 Task: . Set up a 60-minute alignment meeting for annual planning.
Action: Mouse moved to (101, 174)
Screenshot: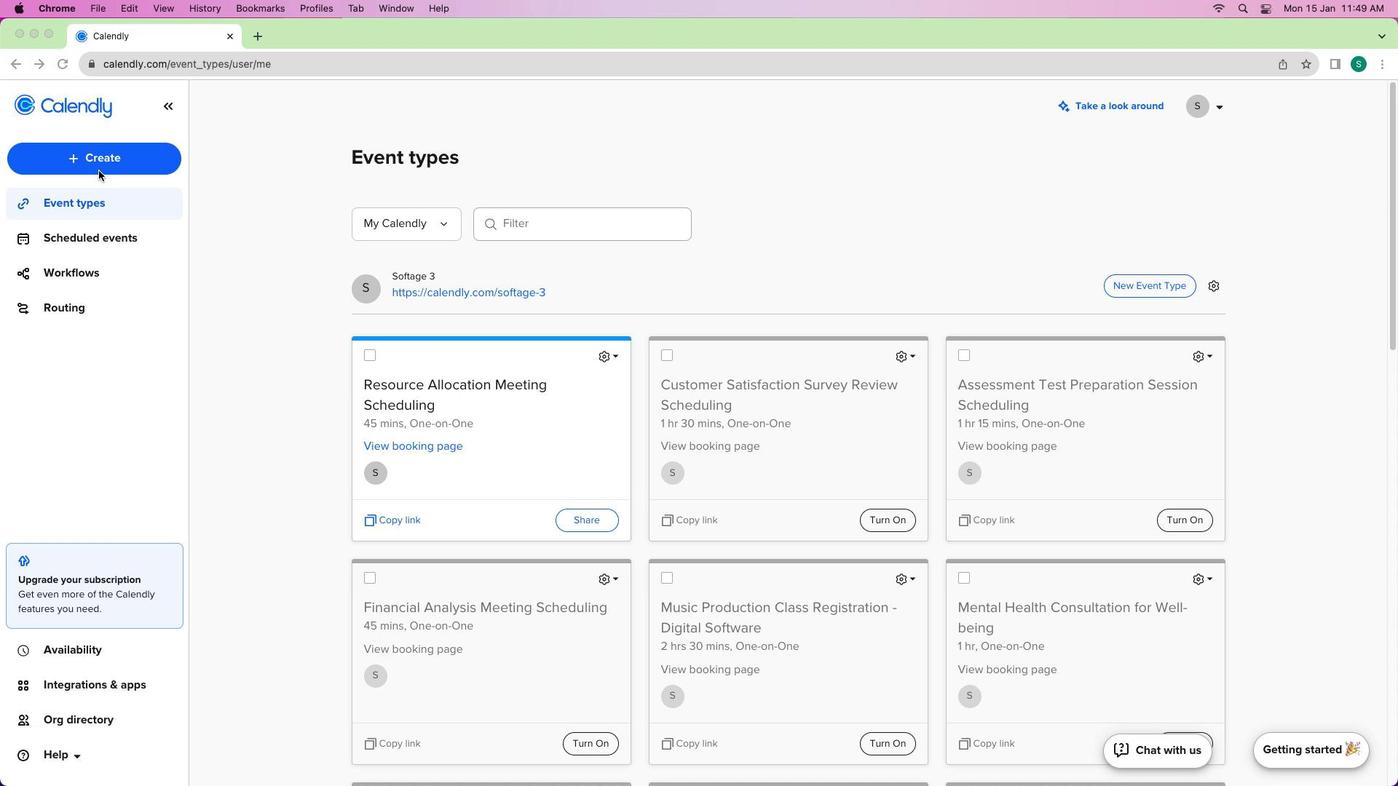 
Action: Mouse pressed left at (101, 174)
Screenshot: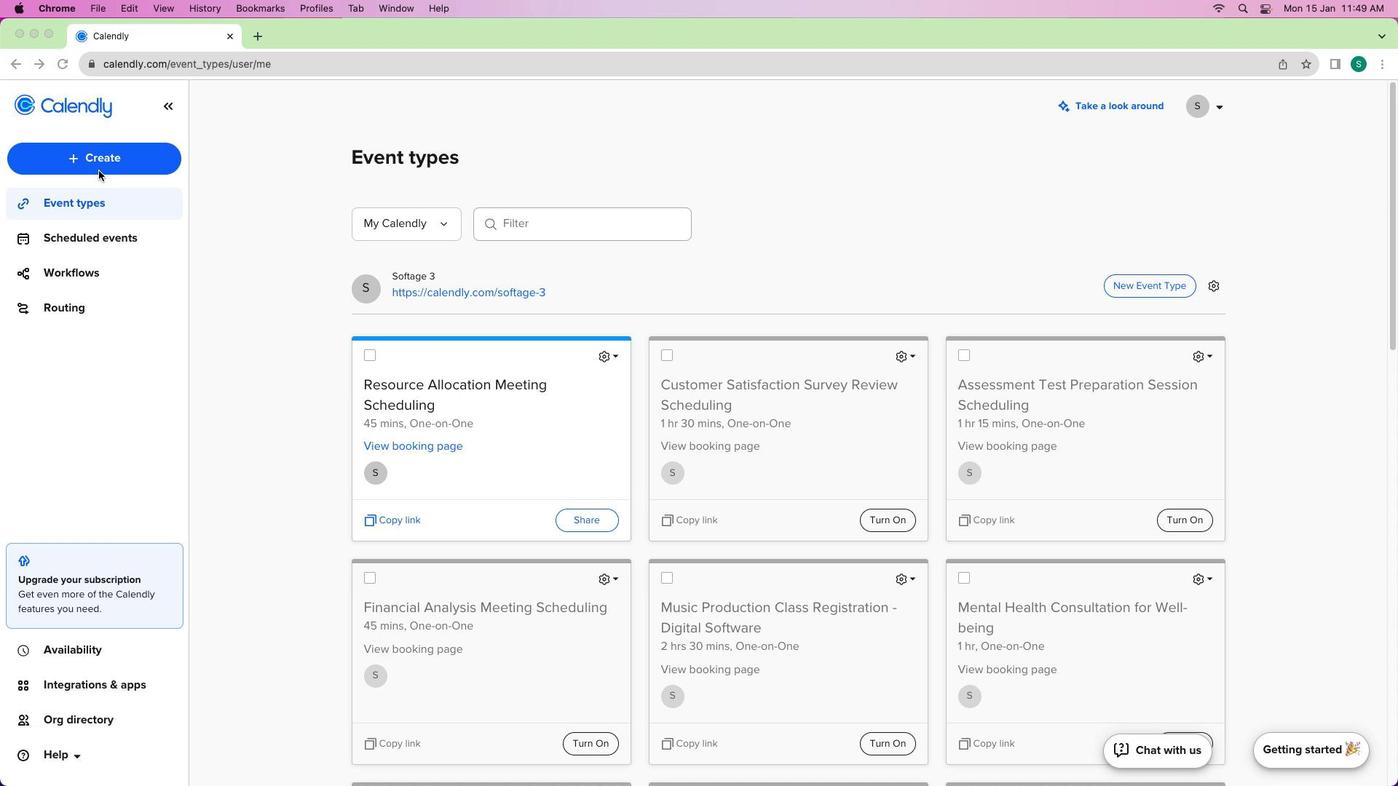 
Action: Mouse moved to (95, 171)
Screenshot: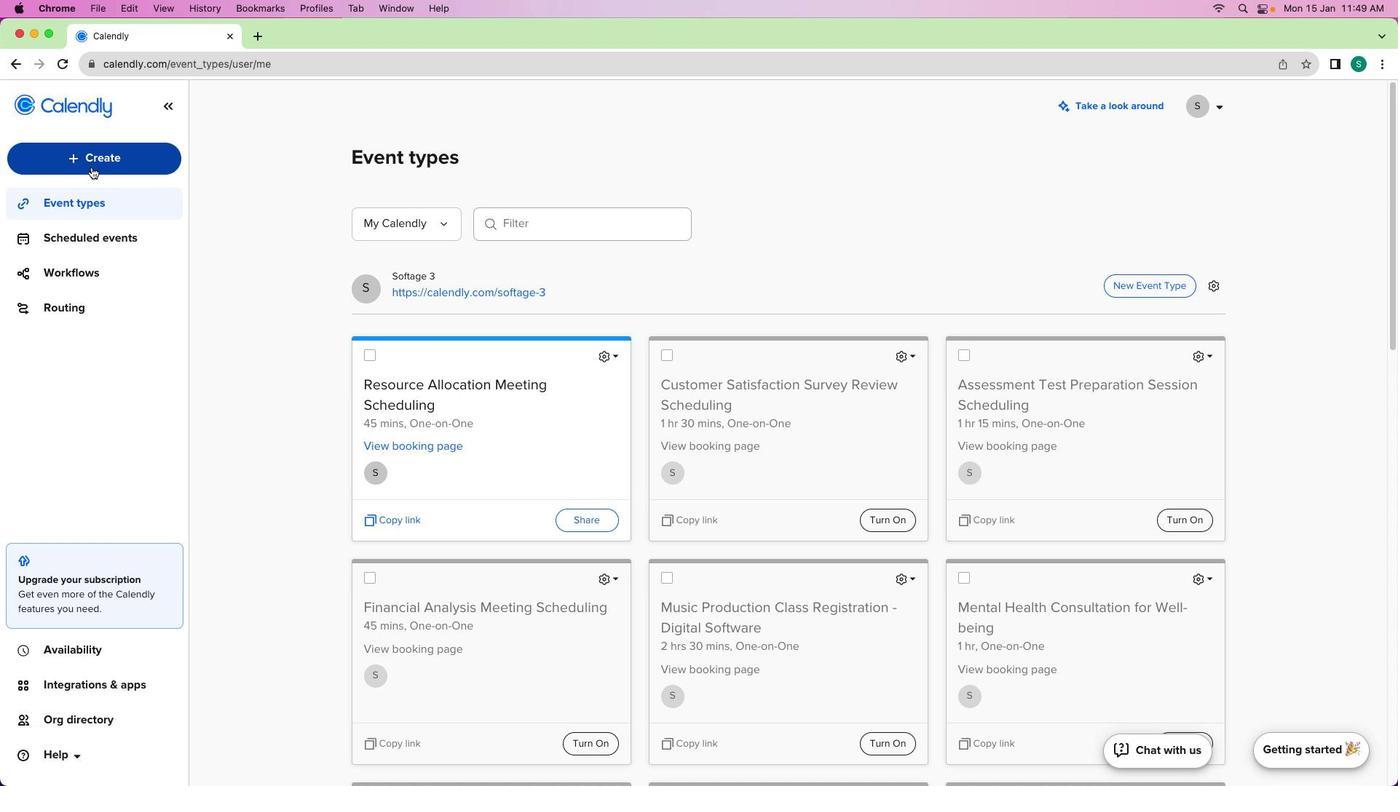 
Action: Mouse pressed left at (95, 171)
Screenshot: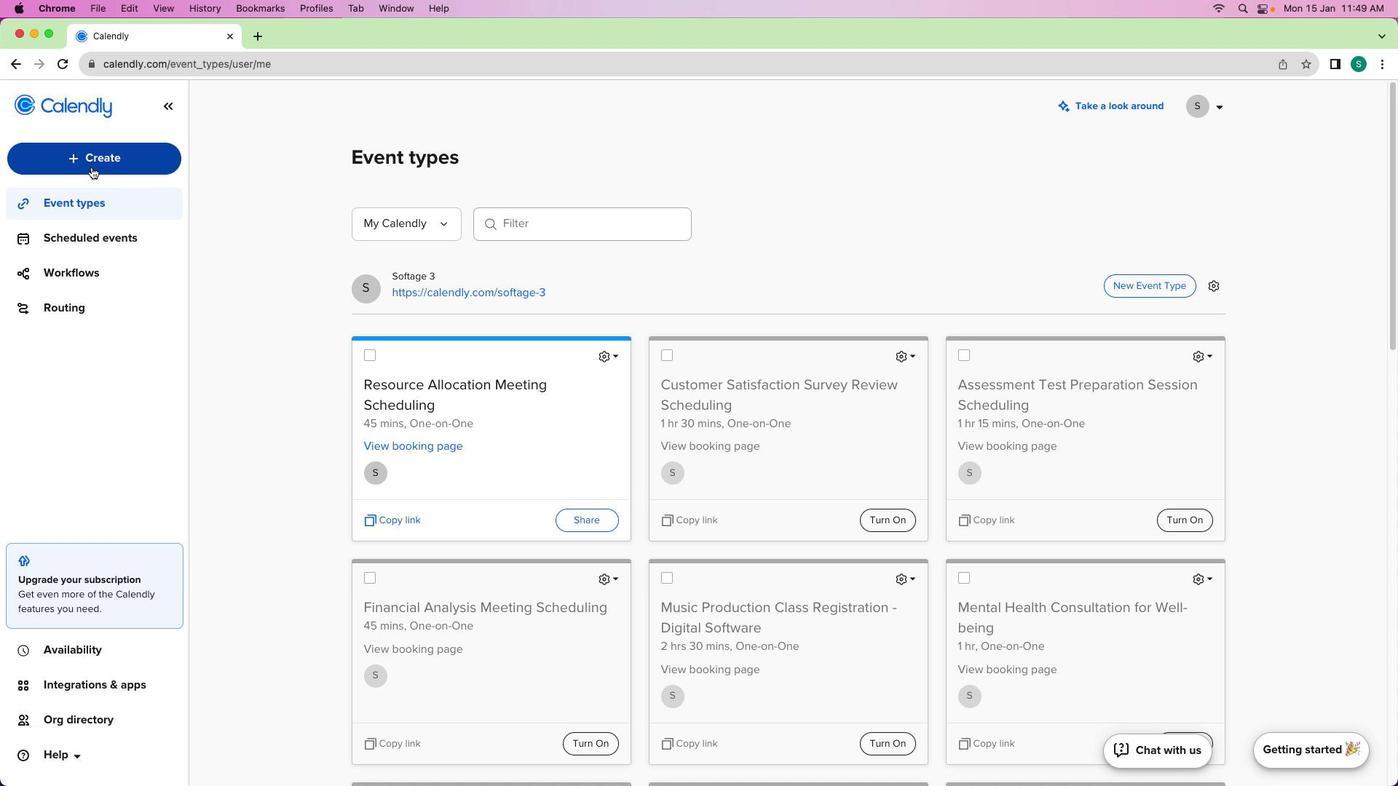 
Action: Mouse moved to (96, 196)
Screenshot: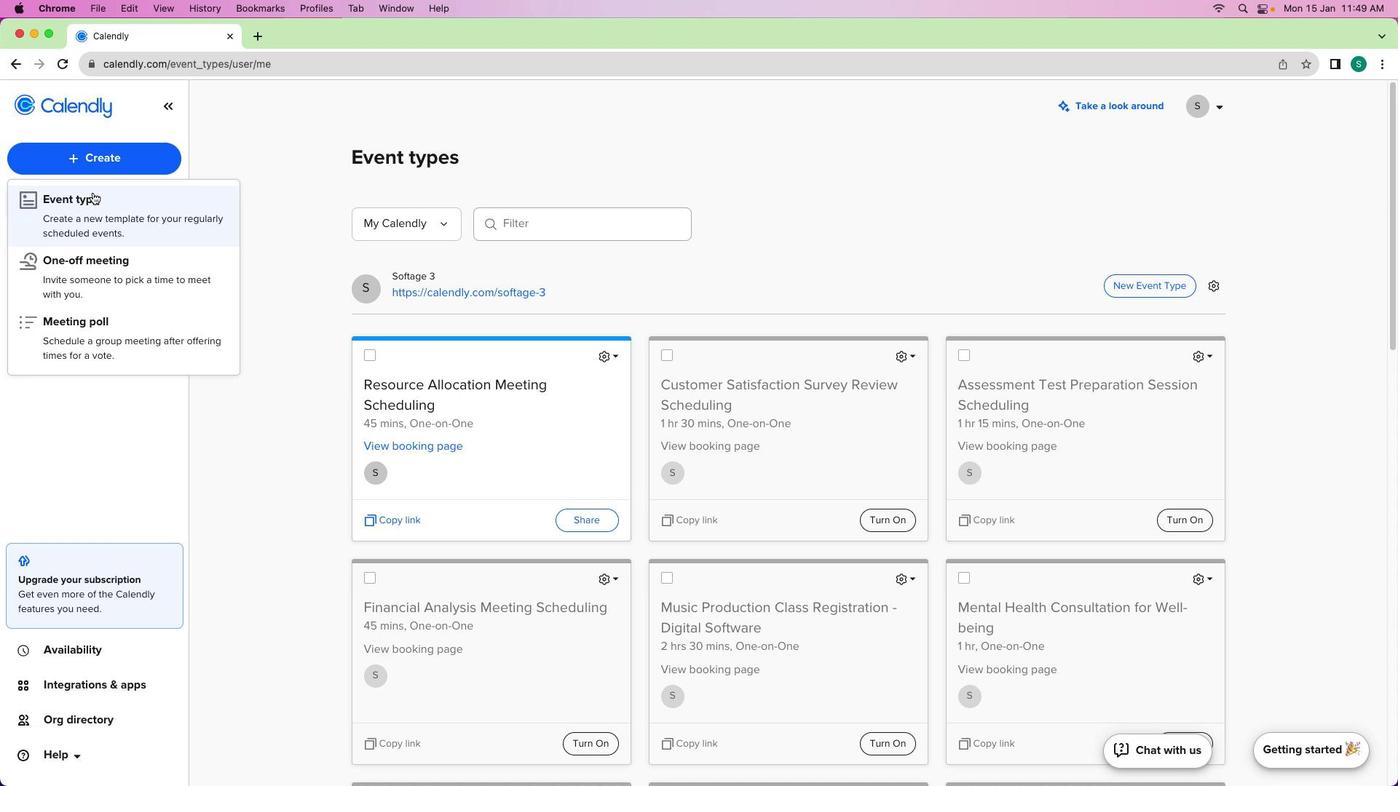 
Action: Mouse pressed left at (96, 196)
Screenshot: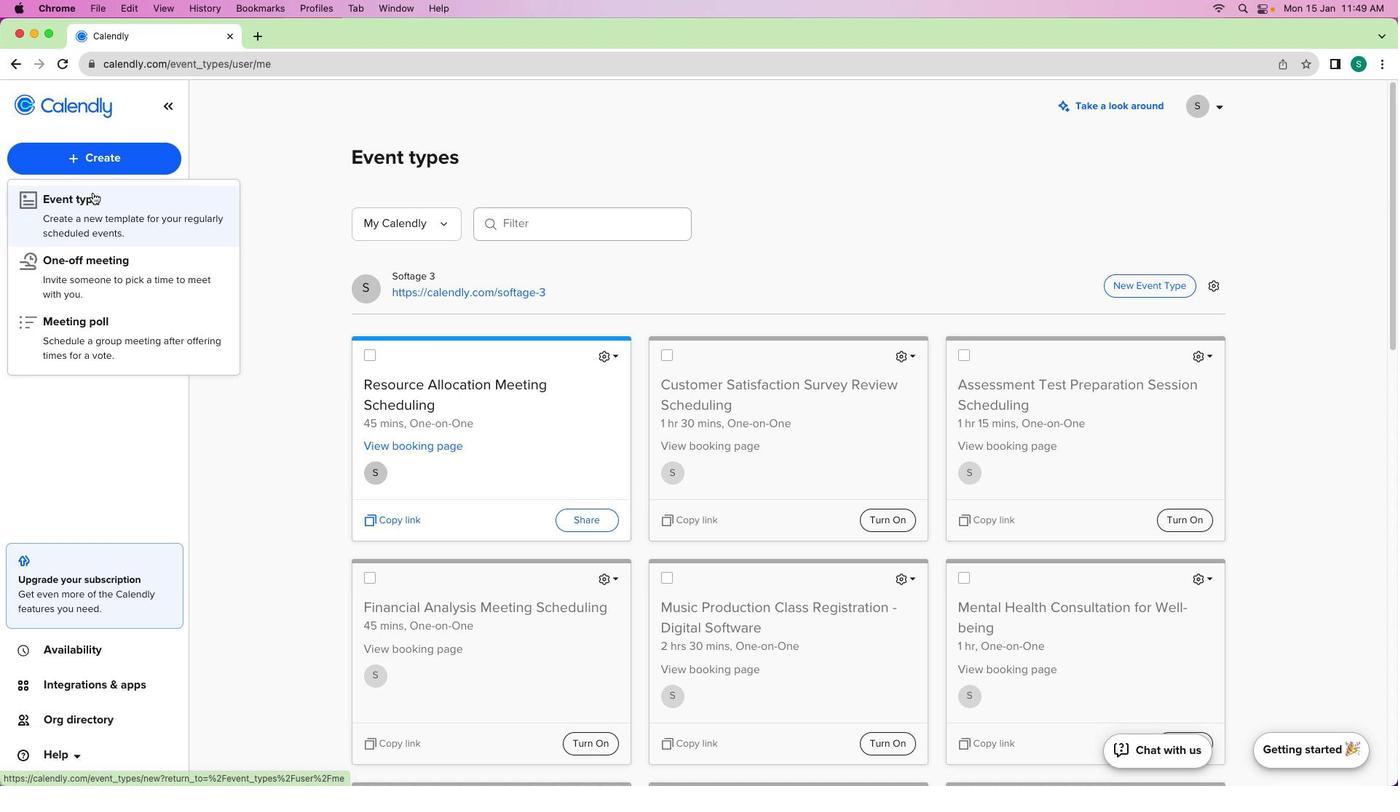 
Action: Mouse moved to (473, 299)
Screenshot: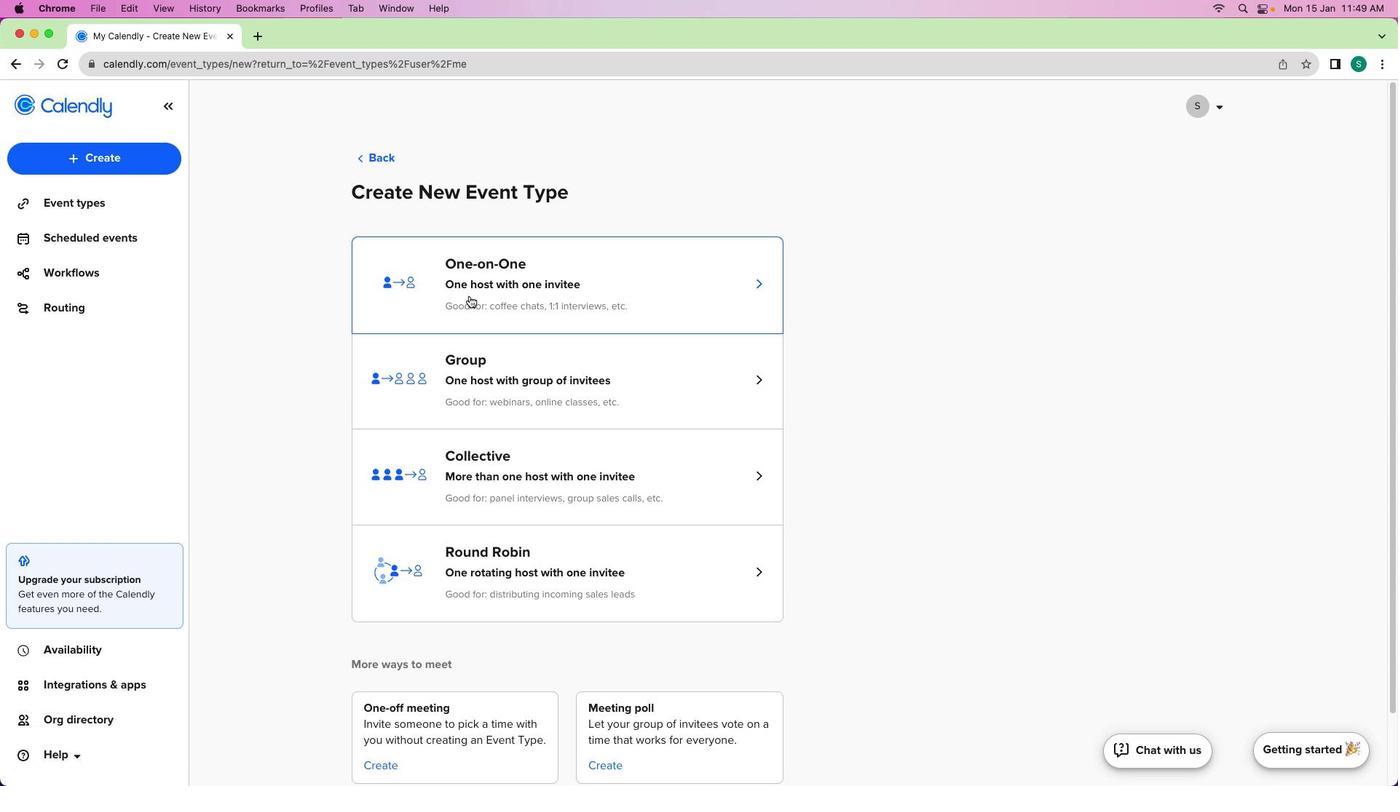 
Action: Mouse pressed left at (473, 299)
Screenshot: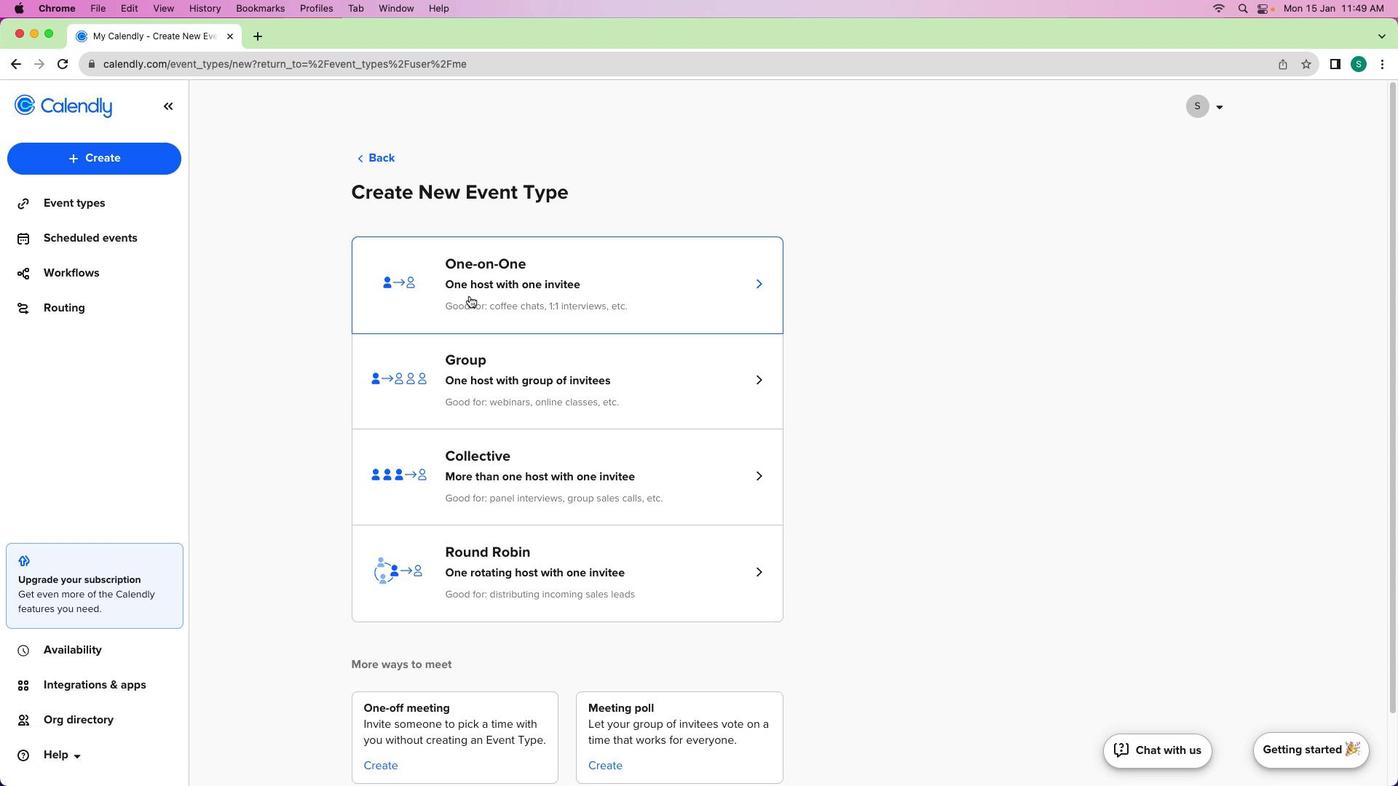 
Action: Mouse moved to (161, 228)
Screenshot: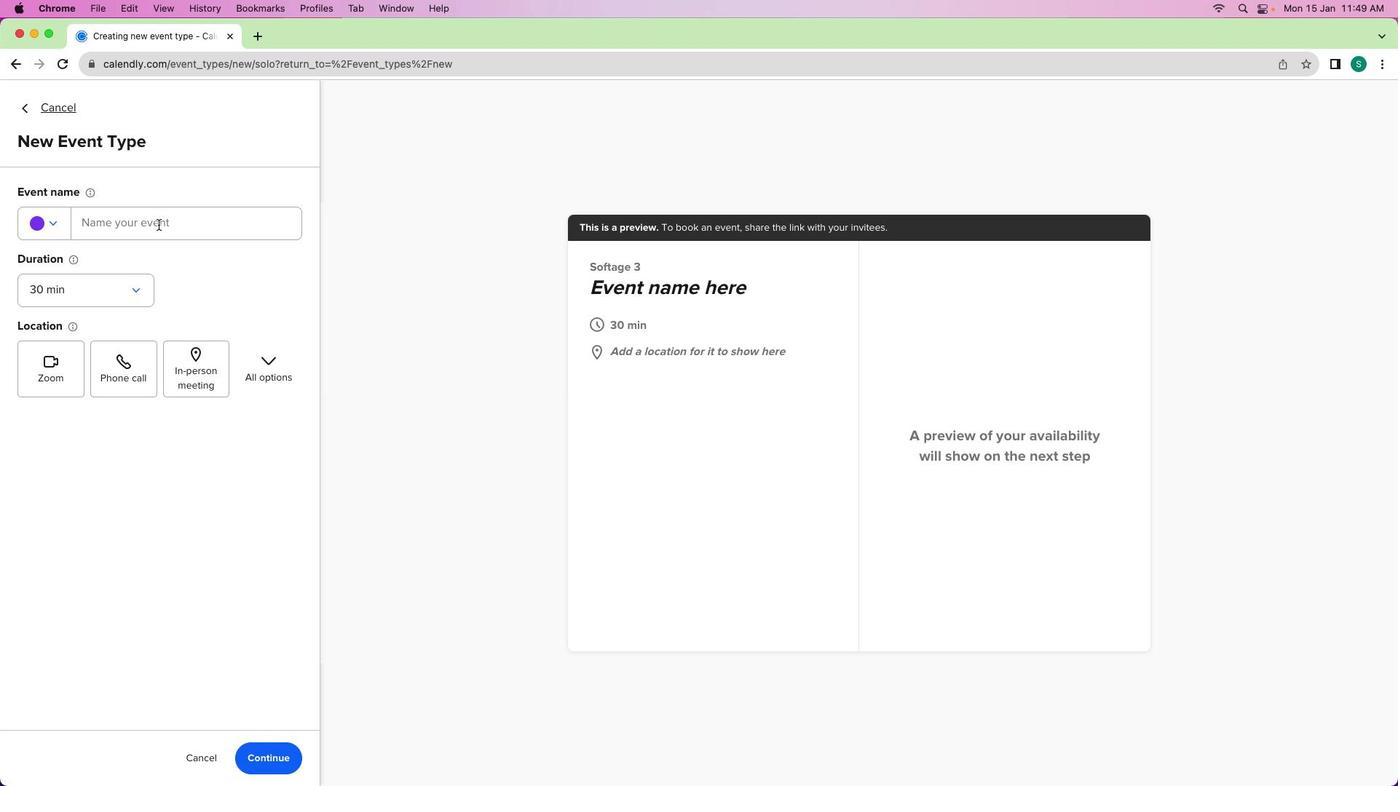 
Action: Mouse pressed left at (161, 228)
Screenshot: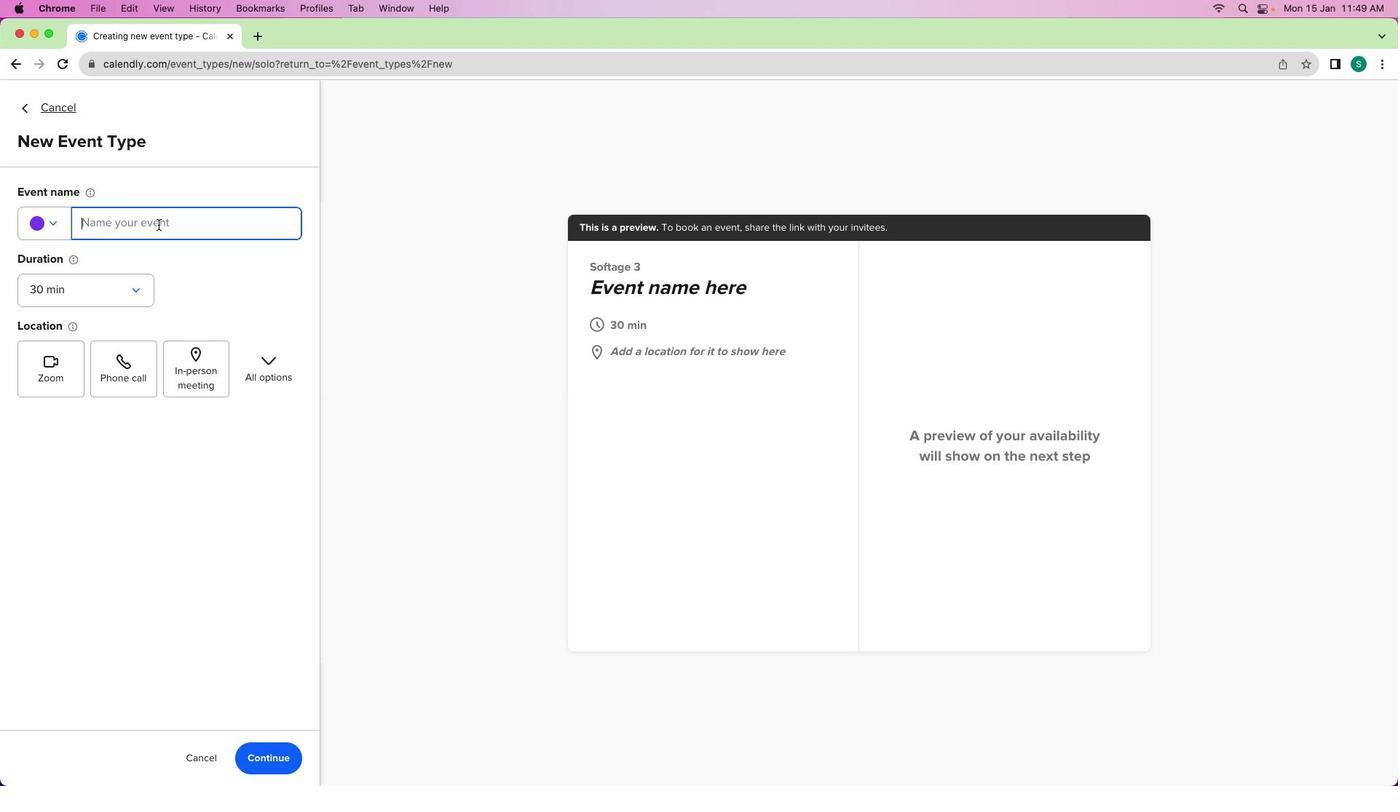 
Action: Mouse moved to (161, 228)
Screenshot: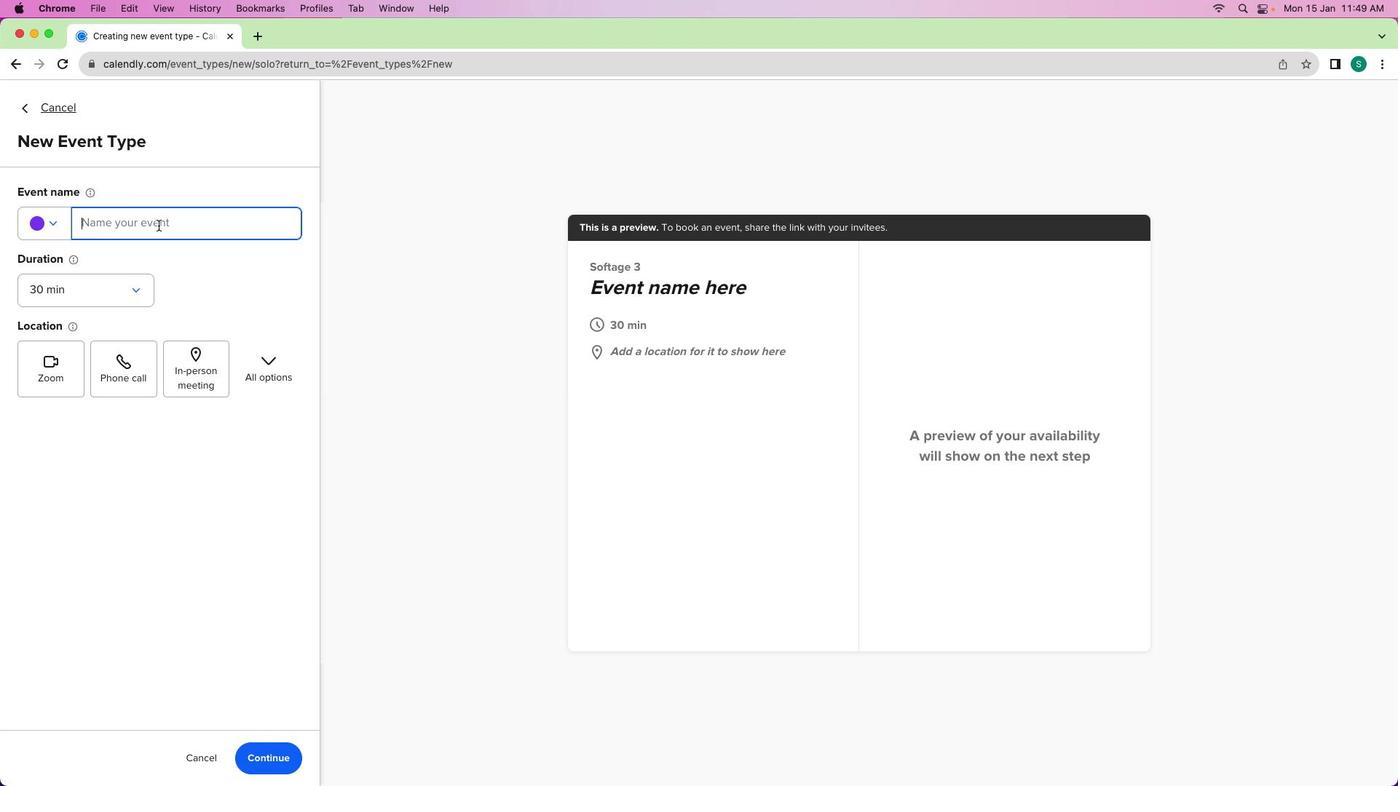 
Action: Key pressed Key.shift'A''n''n''u''a''l'Key.spaceKey.shift'P''l''a''n''n''i''n''g'Key.space'a'Key.backspaceKey.shift'A''l''i''h'Key.backspace'g''n''i''n''g'Key.spaceKey.shift'M''e''e''t''i''n''g'Key.space
Screenshot: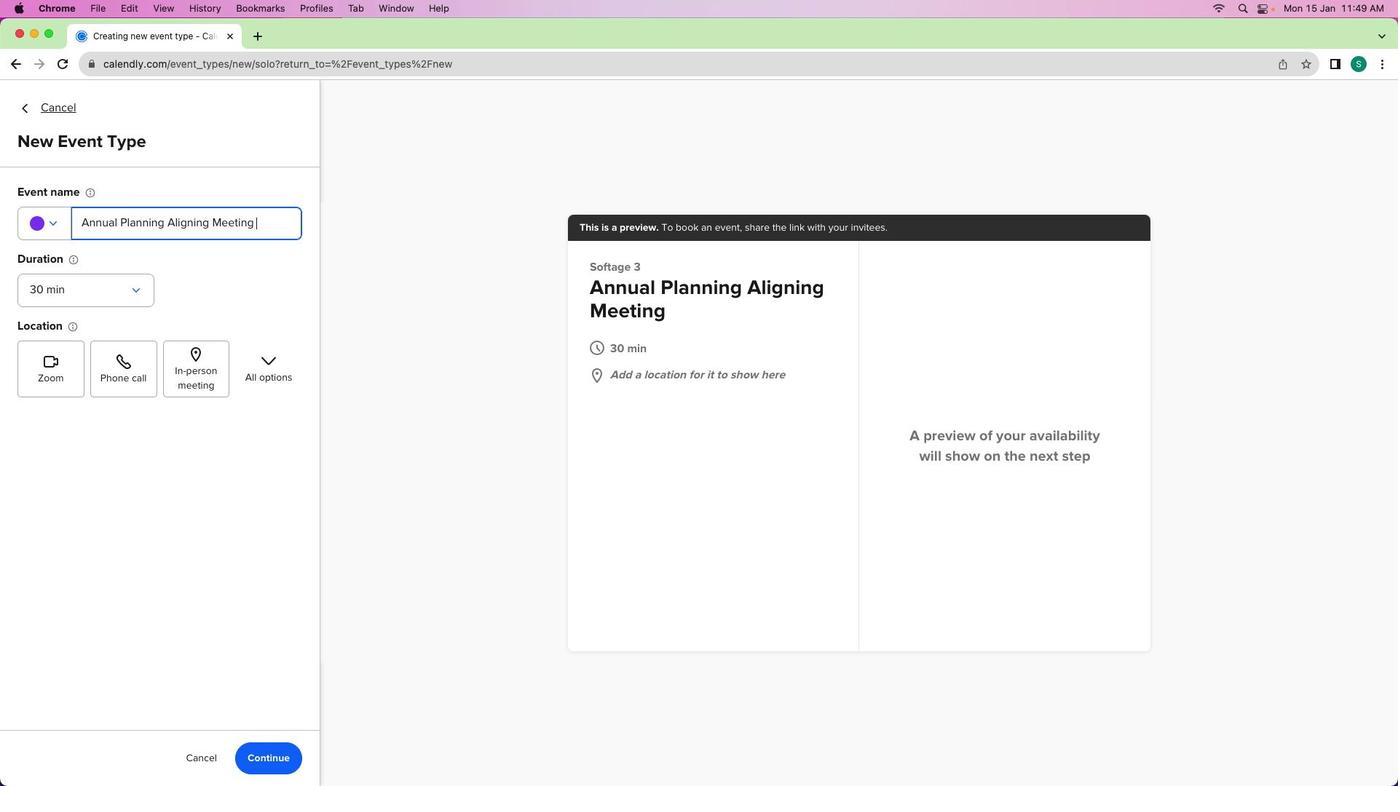 
Action: Mouse moved to (117, 285)
Screenshot: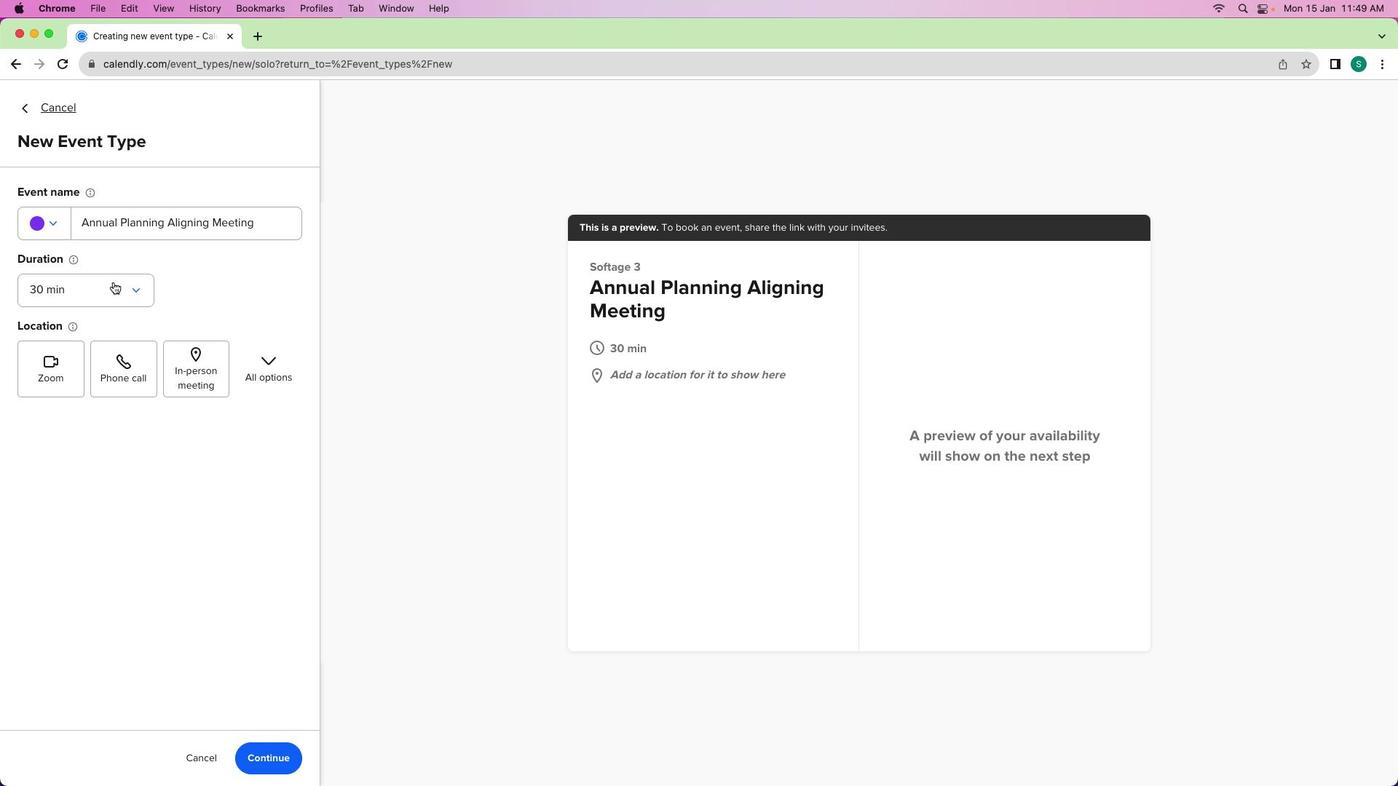 
Action: Mouse pressed left at (117, 285)
Screenshot: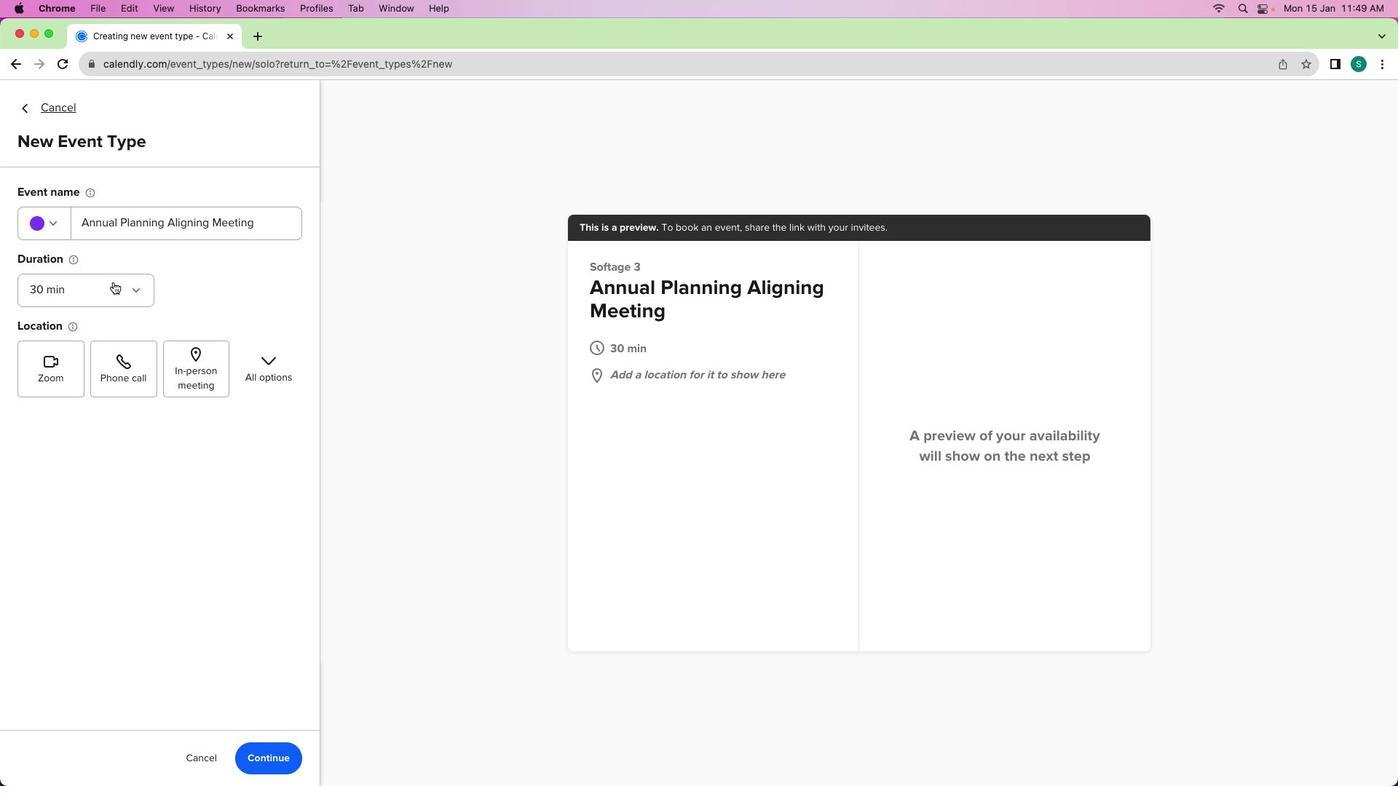 
Action: Mouse moved to (60, 407)
Screenshot: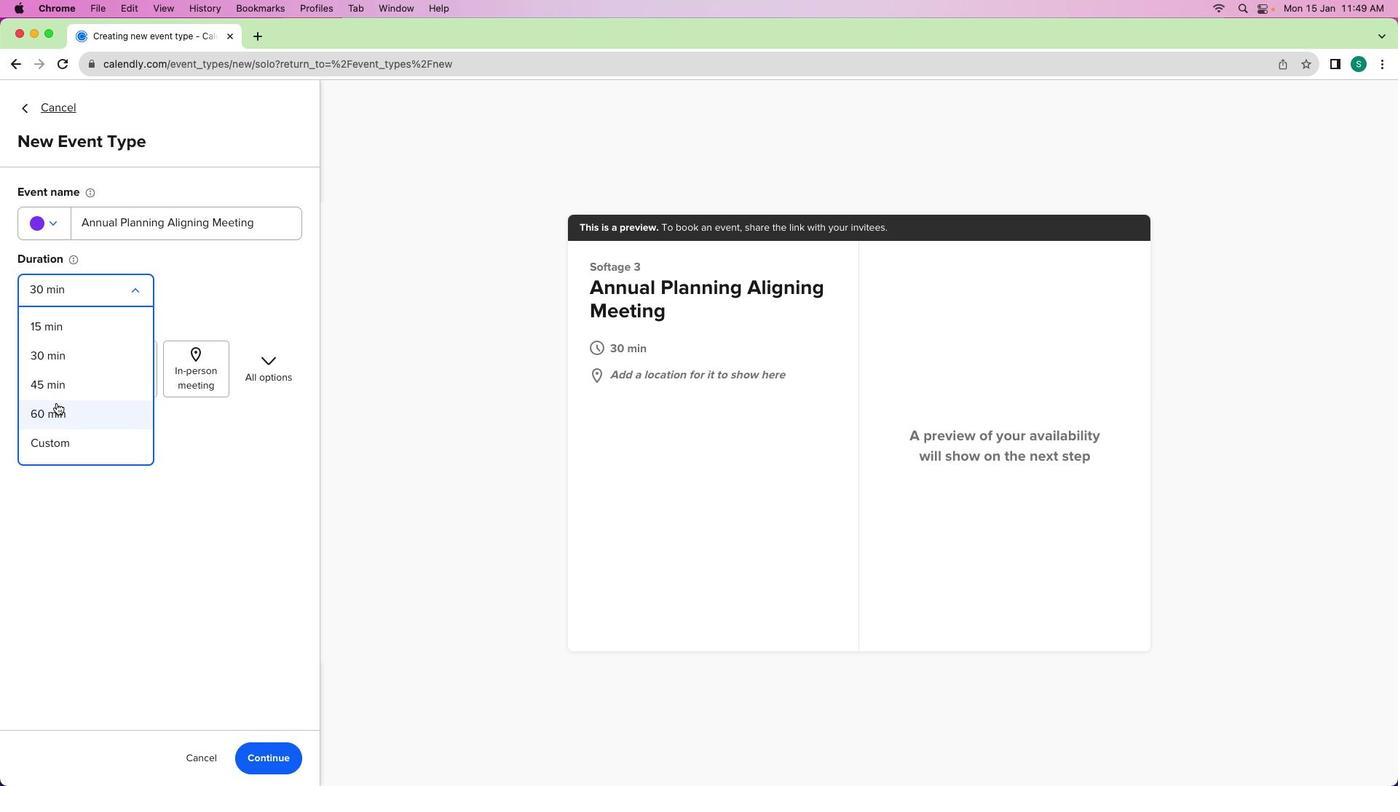 
Action: Mouse pressed left at (60, 407)
Screenshot: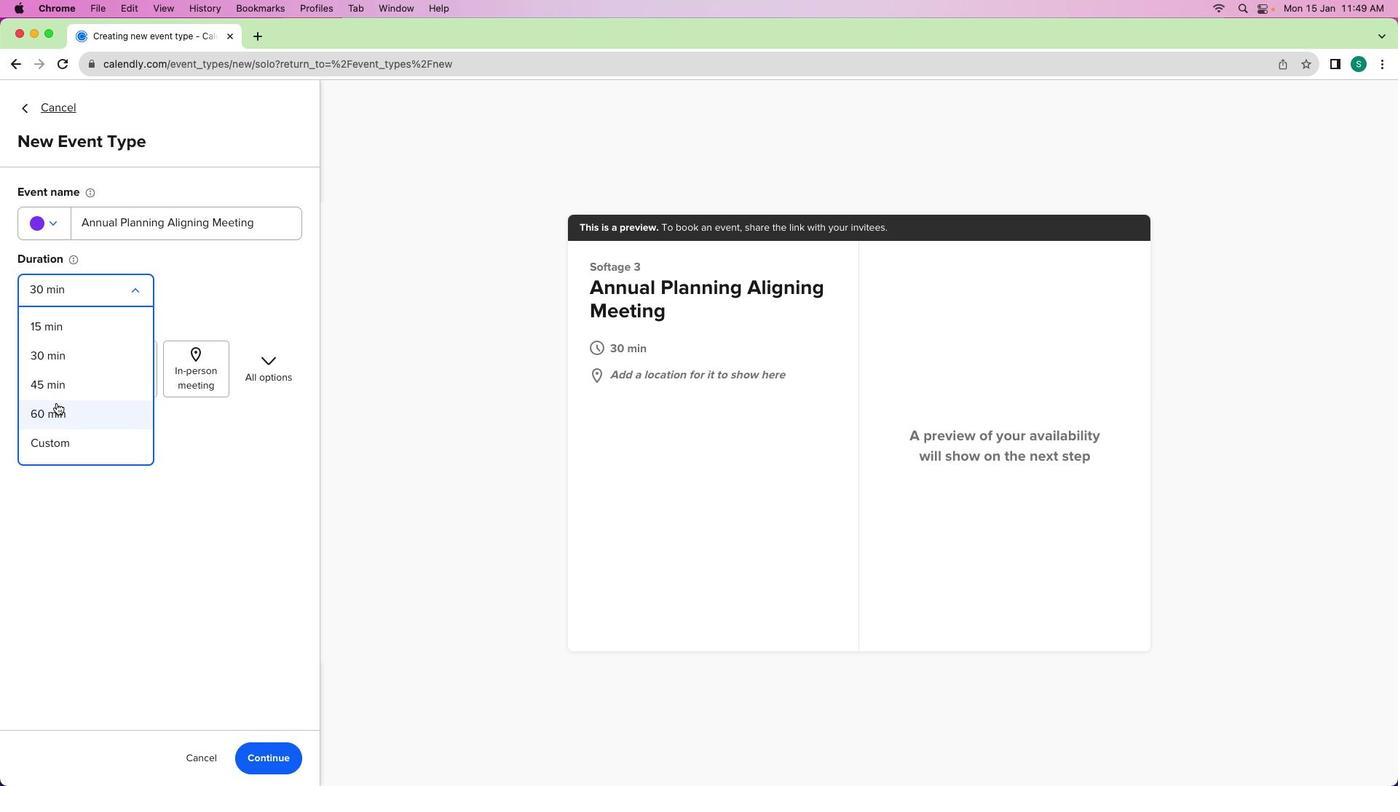 
Action: Mouse moved to (53, 235)
Screenshot: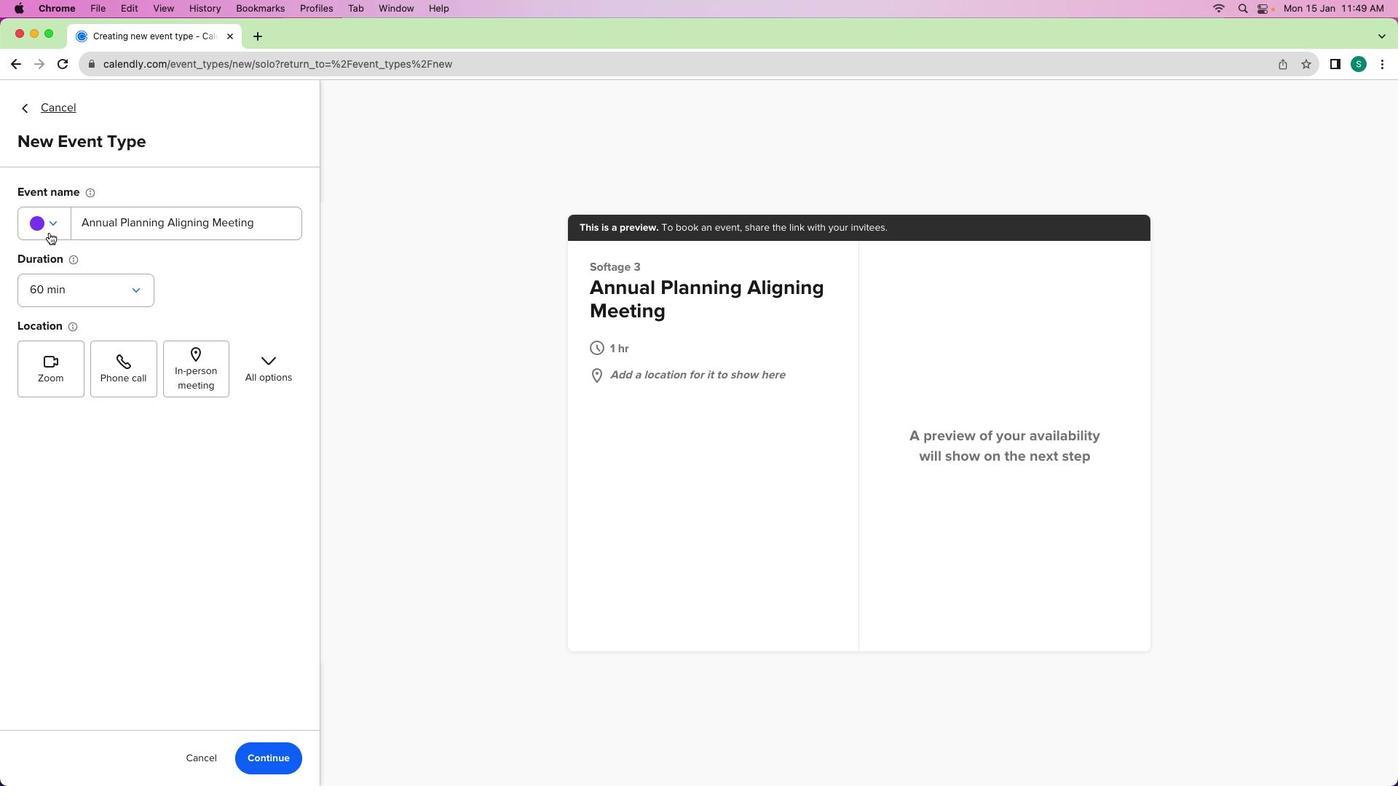 
Action: Mouse pressed left at (53, 235)
Screenshot: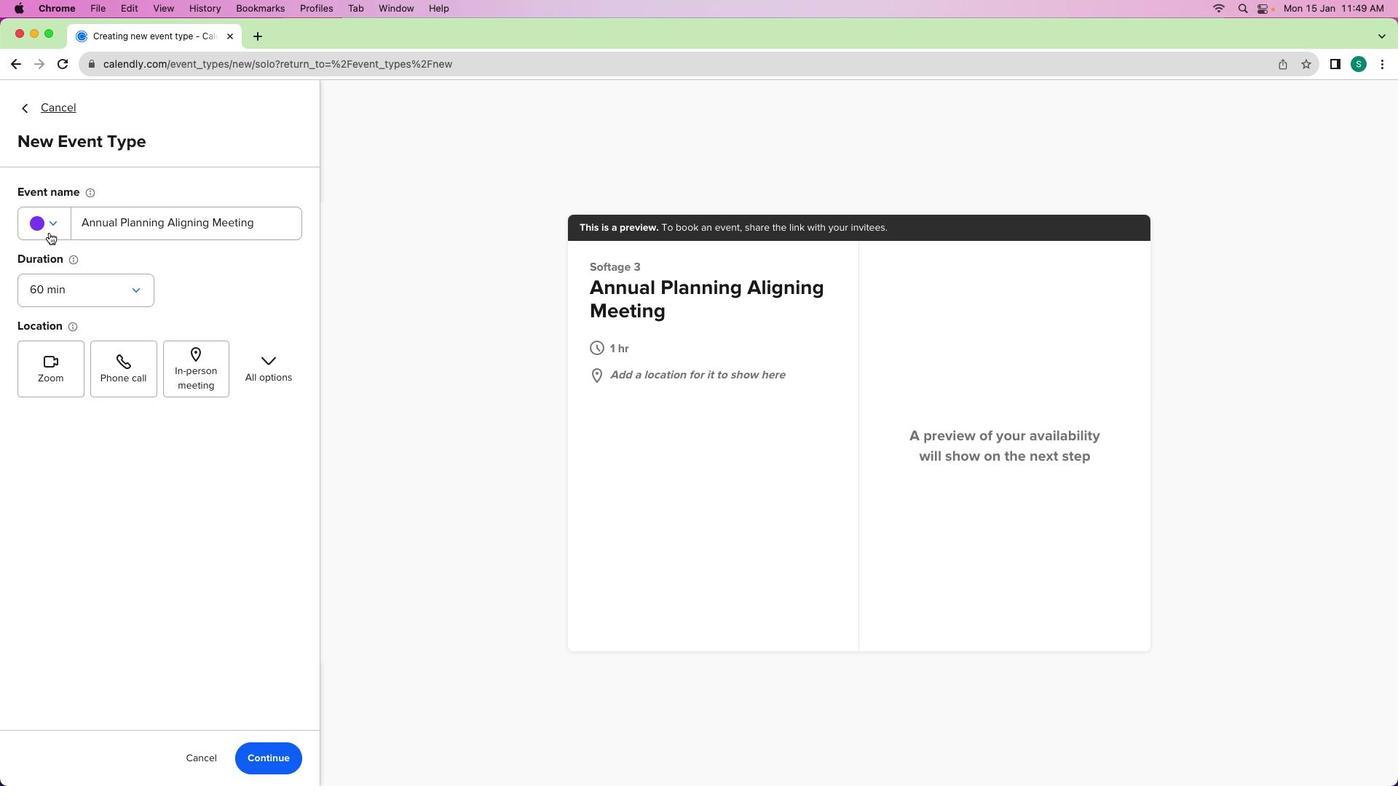 
Action: Mouse moved to (141, 299)
Screenshot: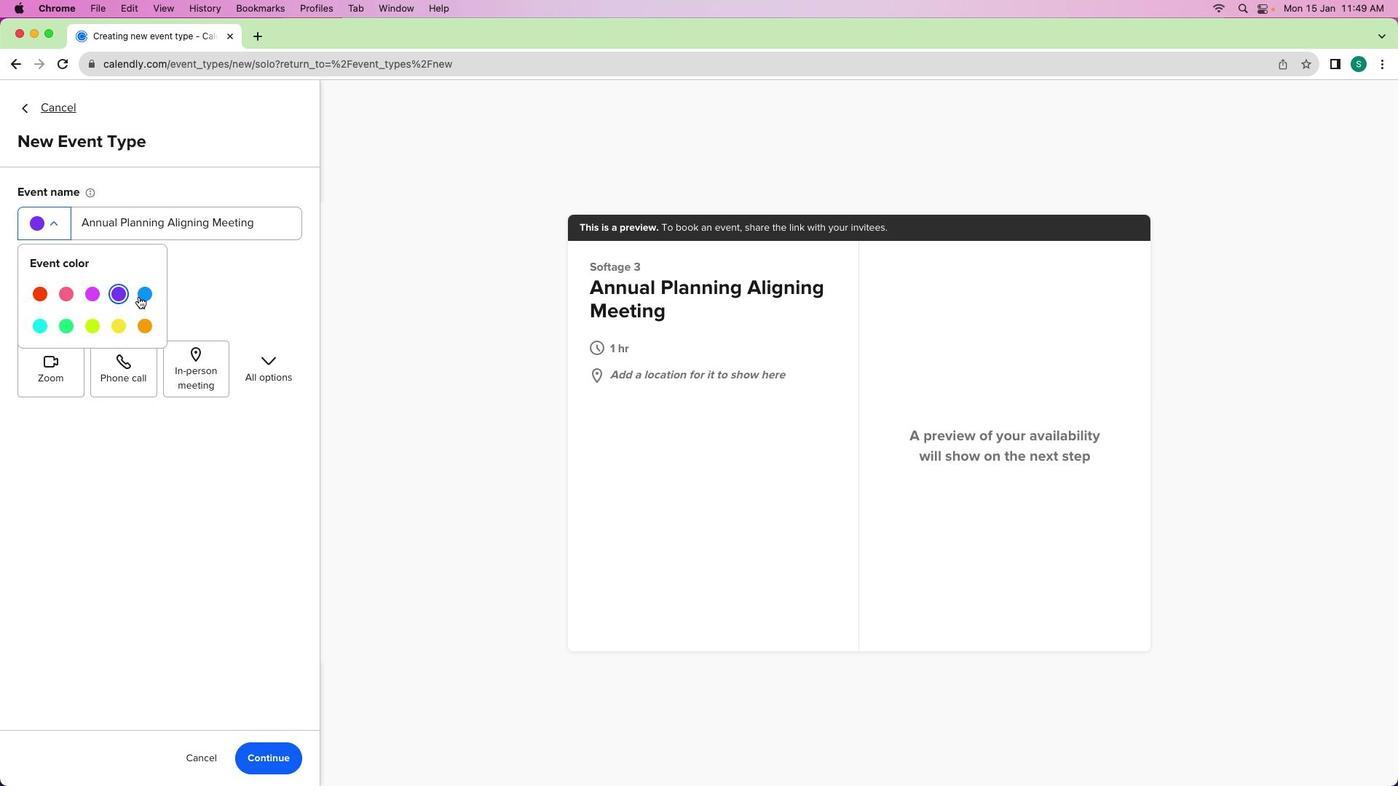 
Action: Mouse pressed left at (141, 299)
Screenshot: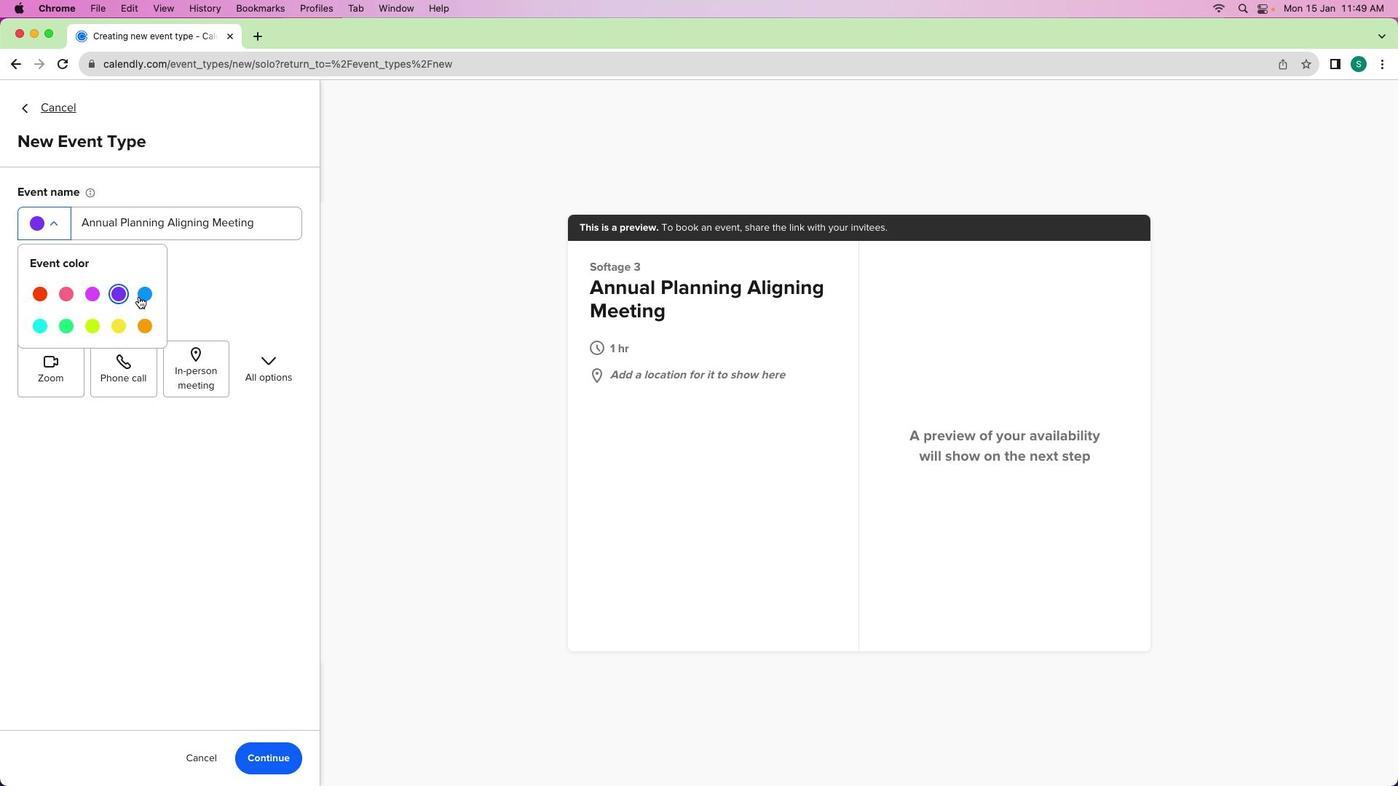 
Action: Mouse moved to (74, 370)
Screenshot: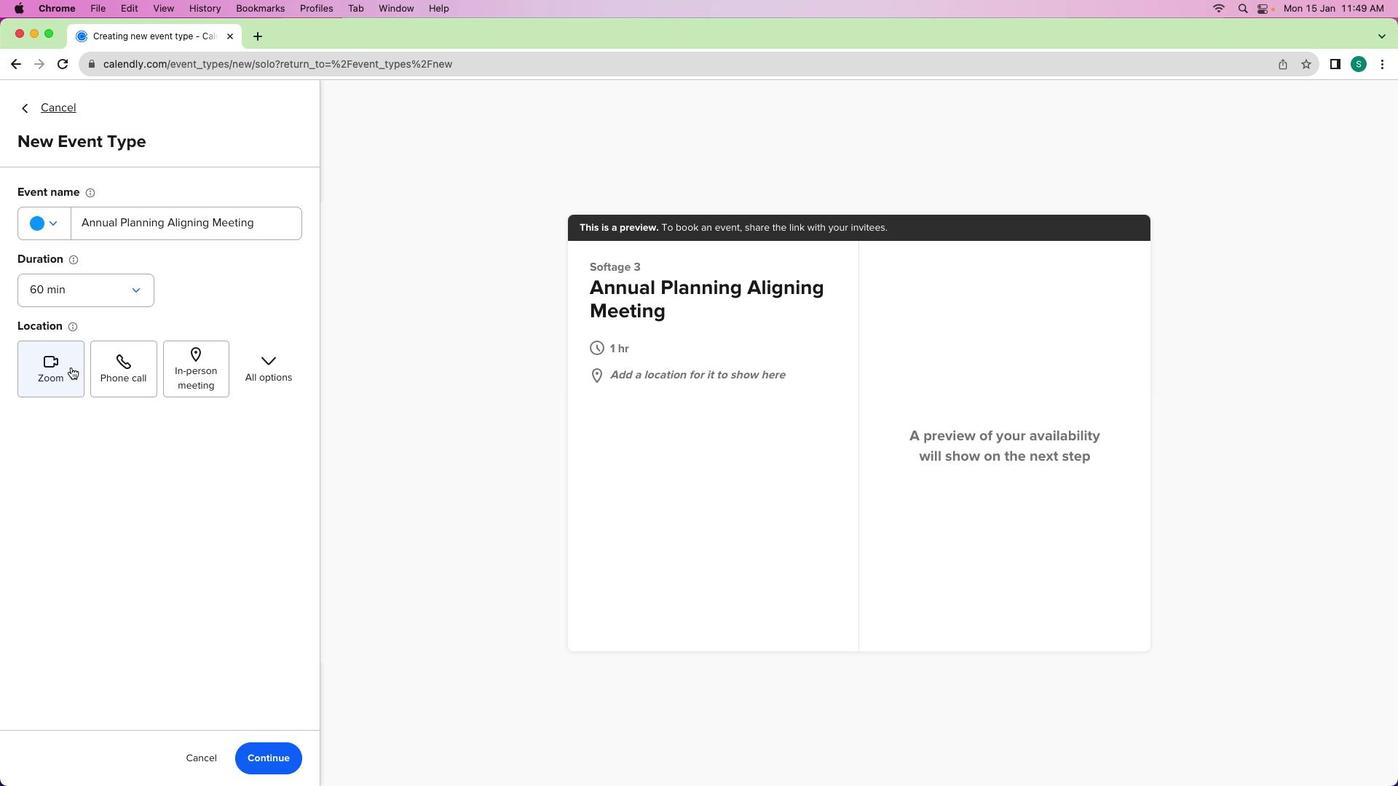 
Action: Mouse pressed left at (74, 370)
Screenshot: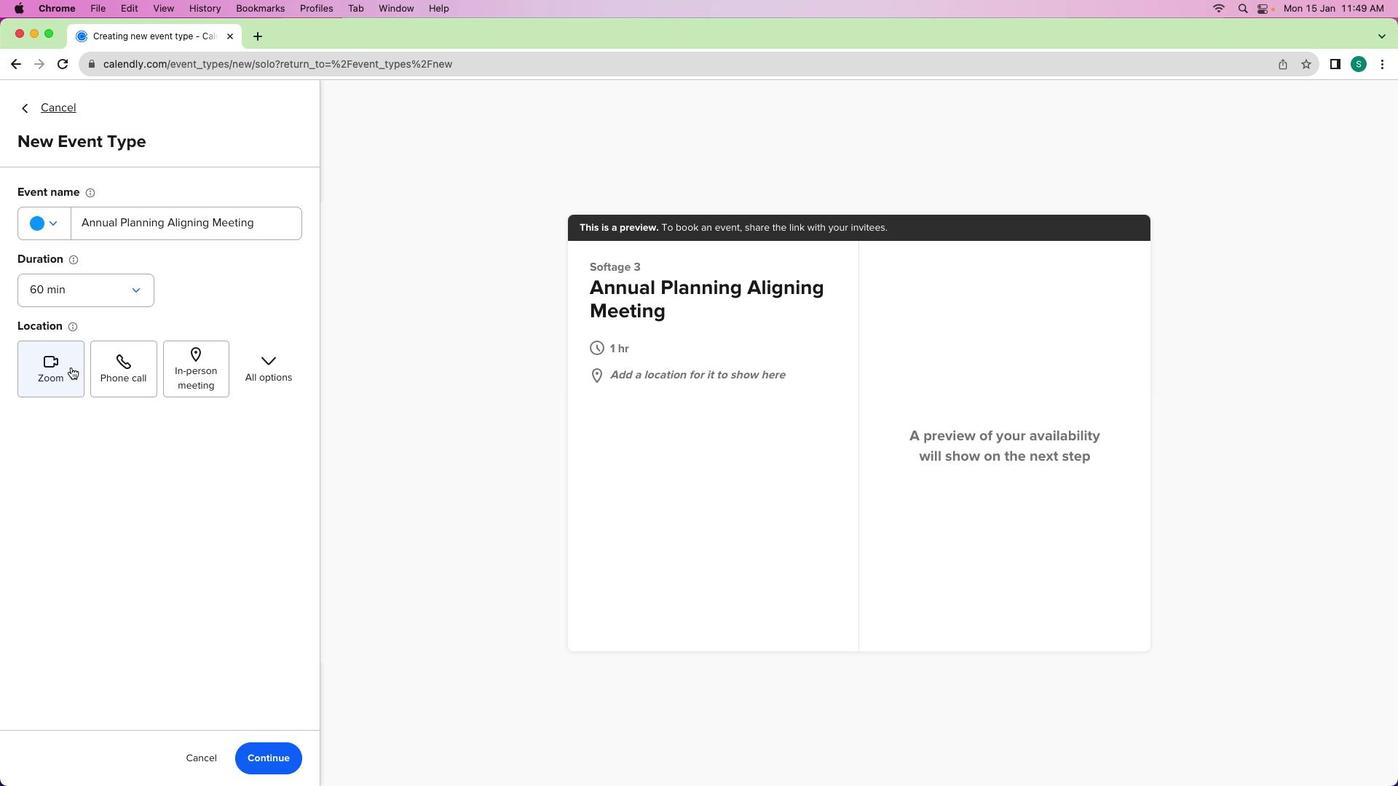 
Action: Mouse moved to (273, 752)
Screenshot: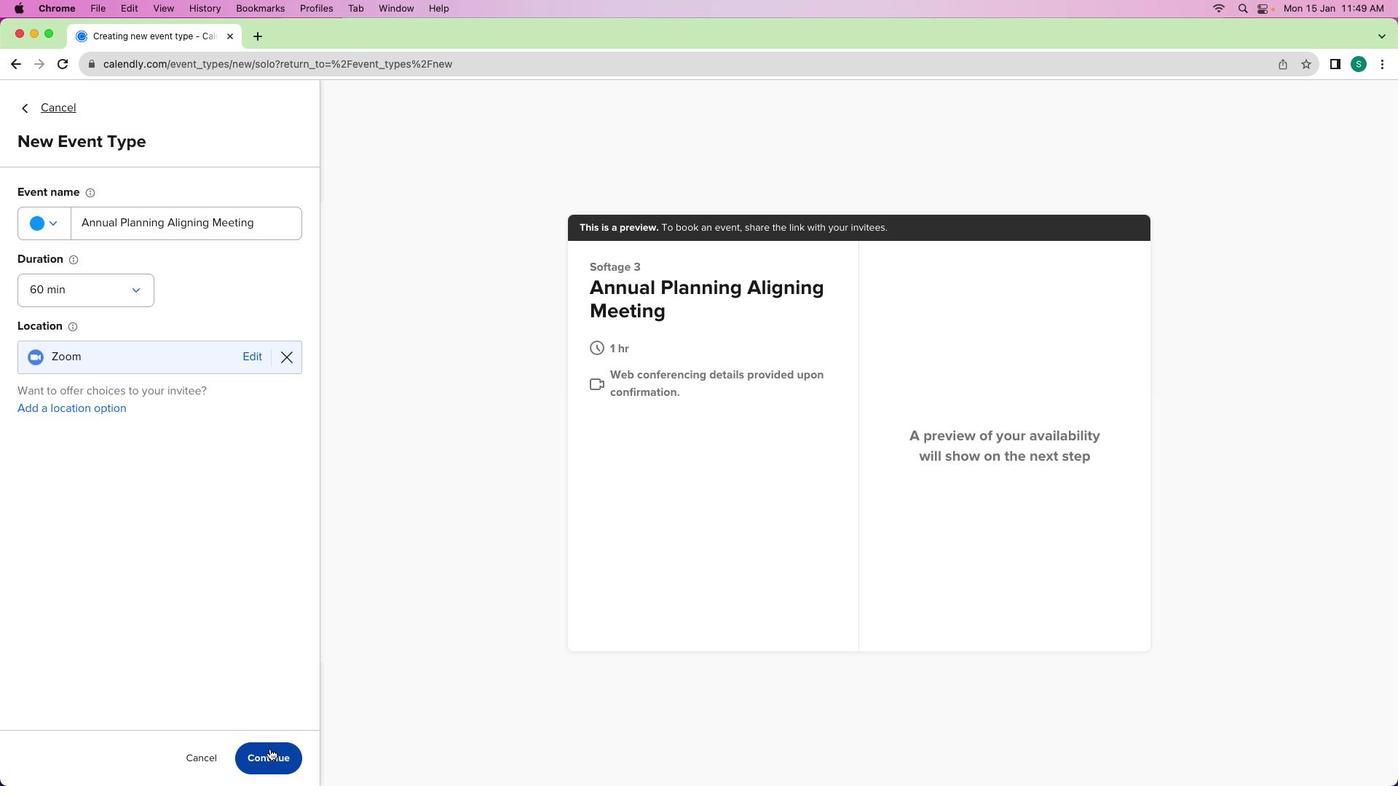 
Action: Mouse pressed left at (273, 752)
Screenshot: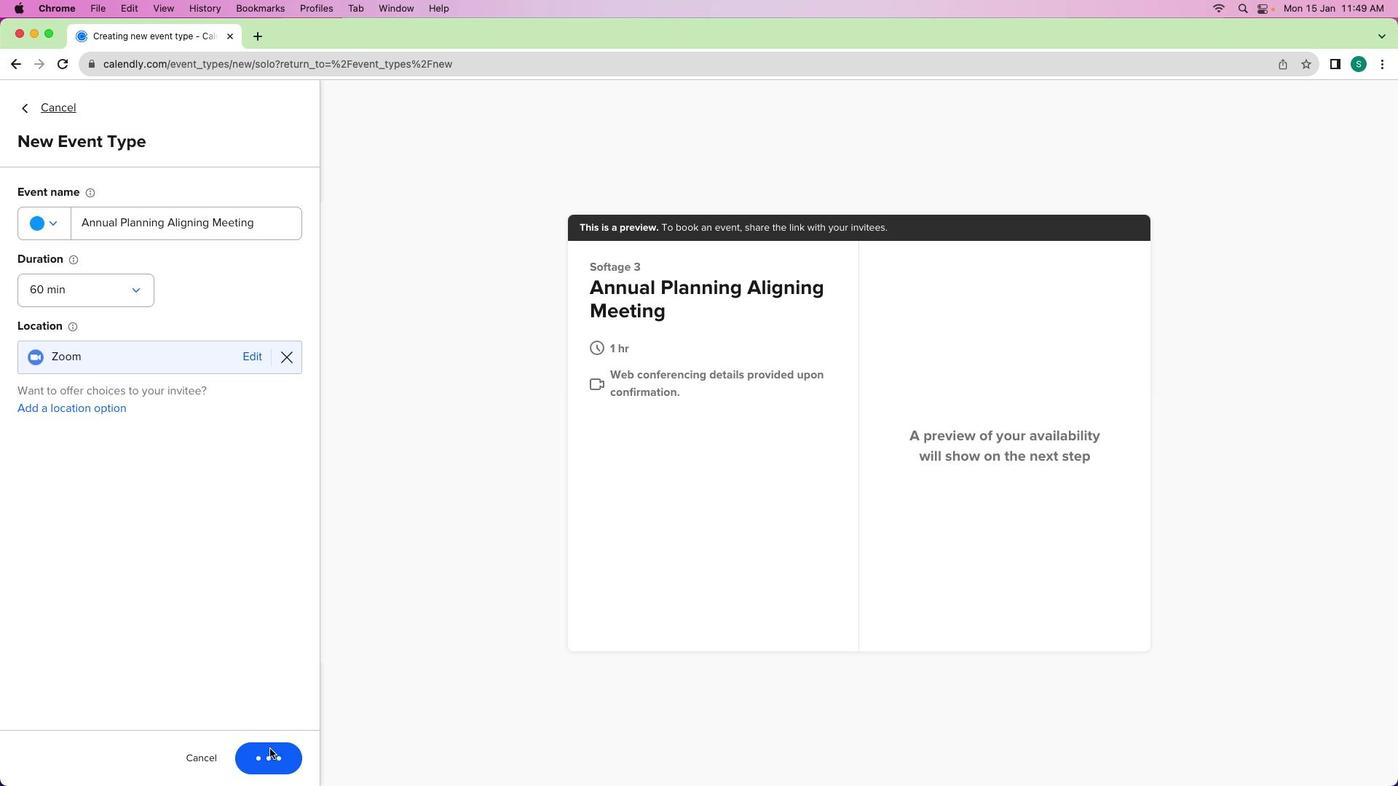 
Action: Mouse moved to (270, 251)
Screenshot: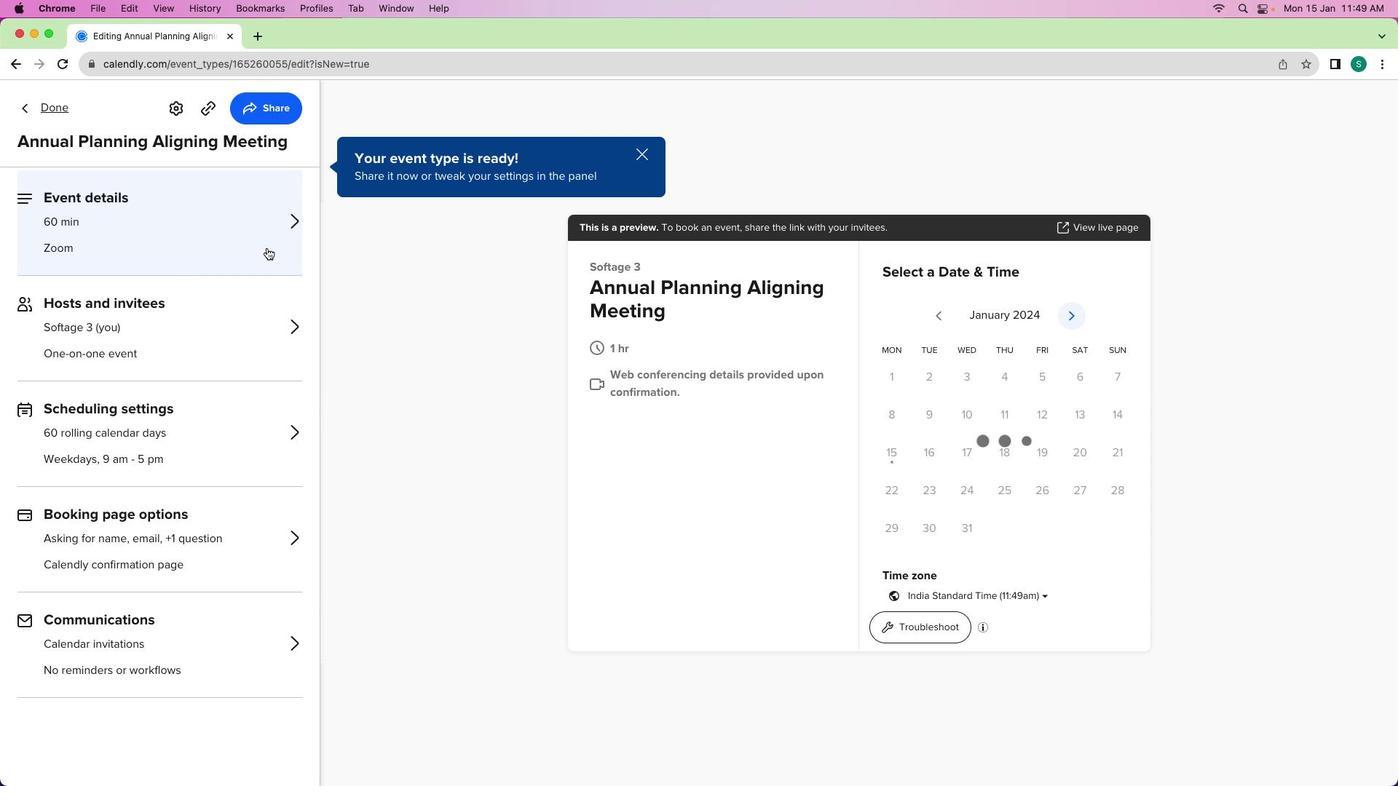 
Action: Mouse pressed left at (270, 251)
Screenshot: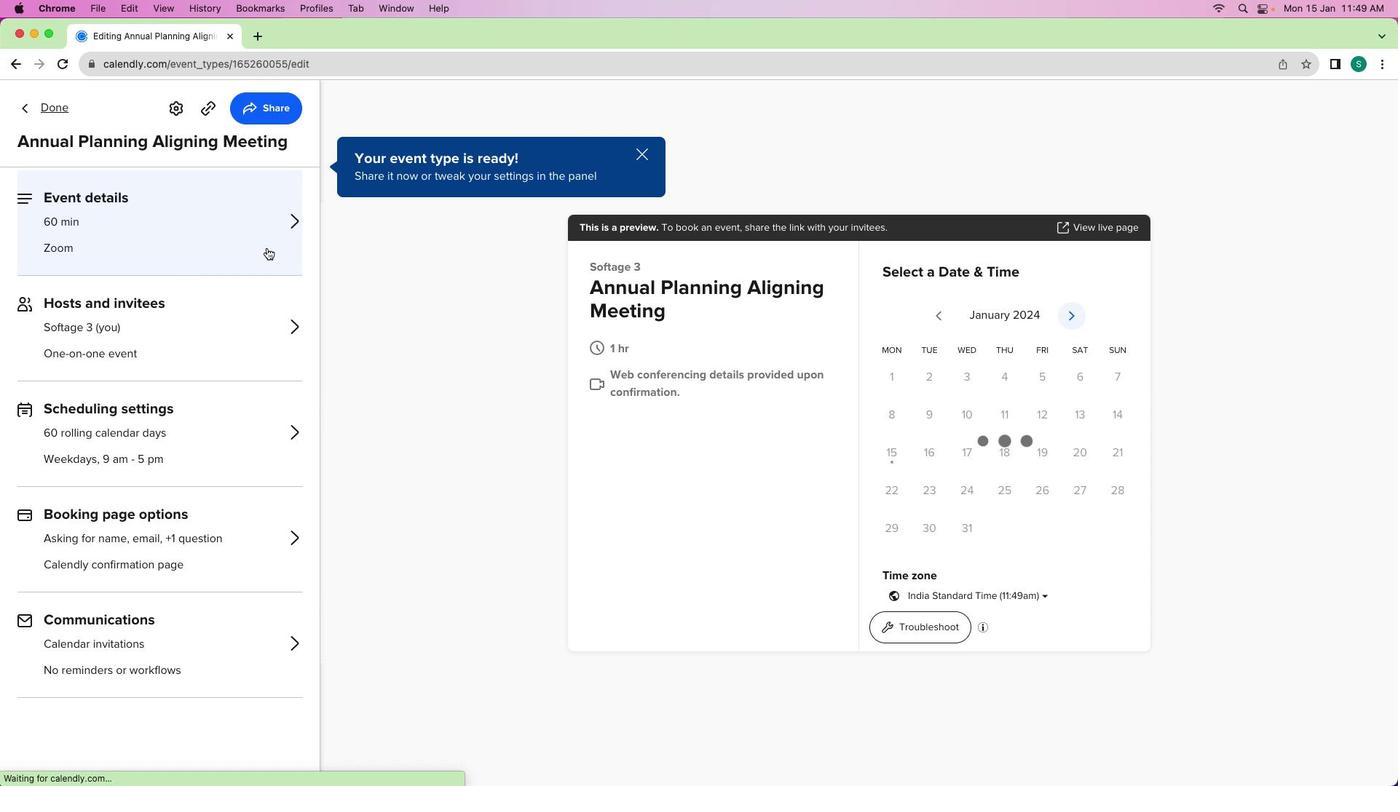 
Action: Mouse moved to (170, 509)
Screenshot: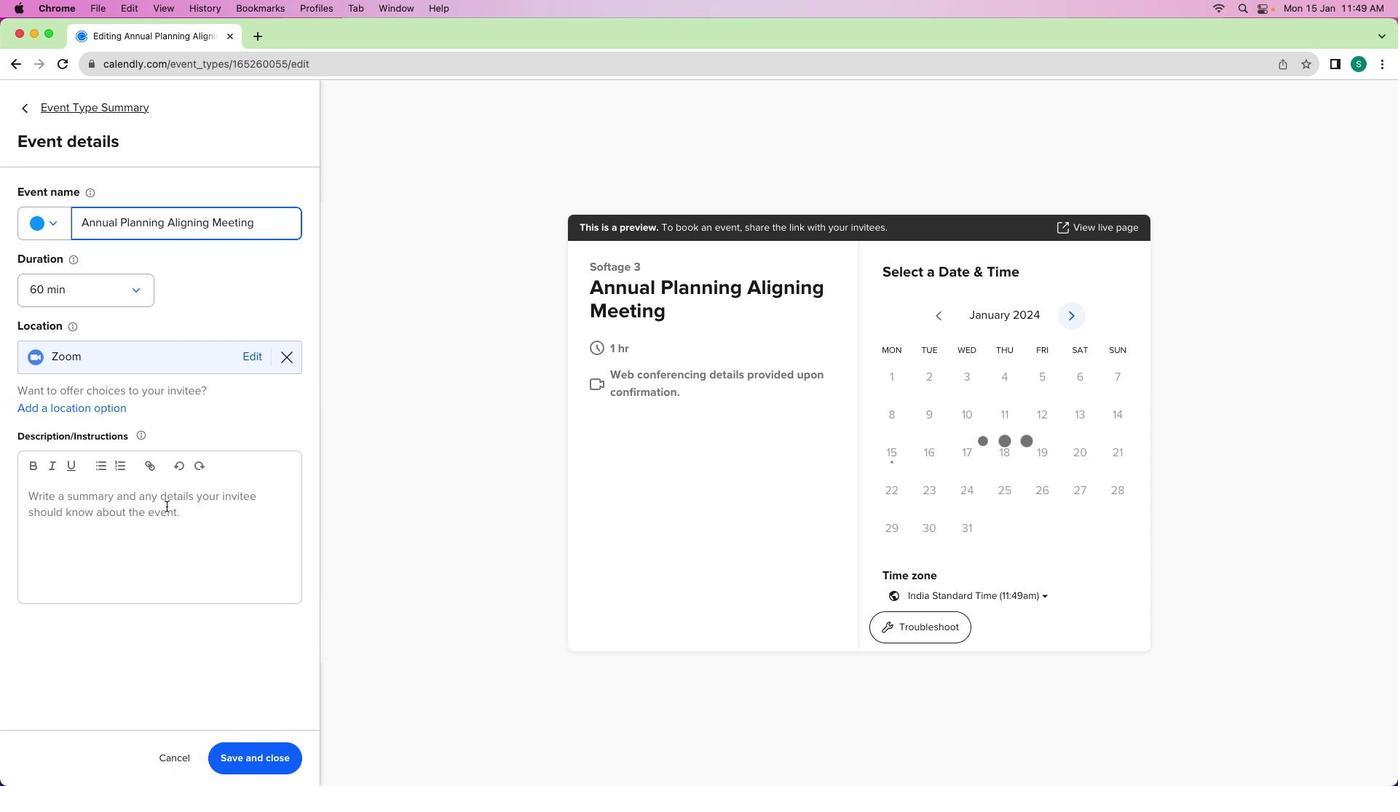
Action: Mouse pressed left at (170, 509)
Screenshot: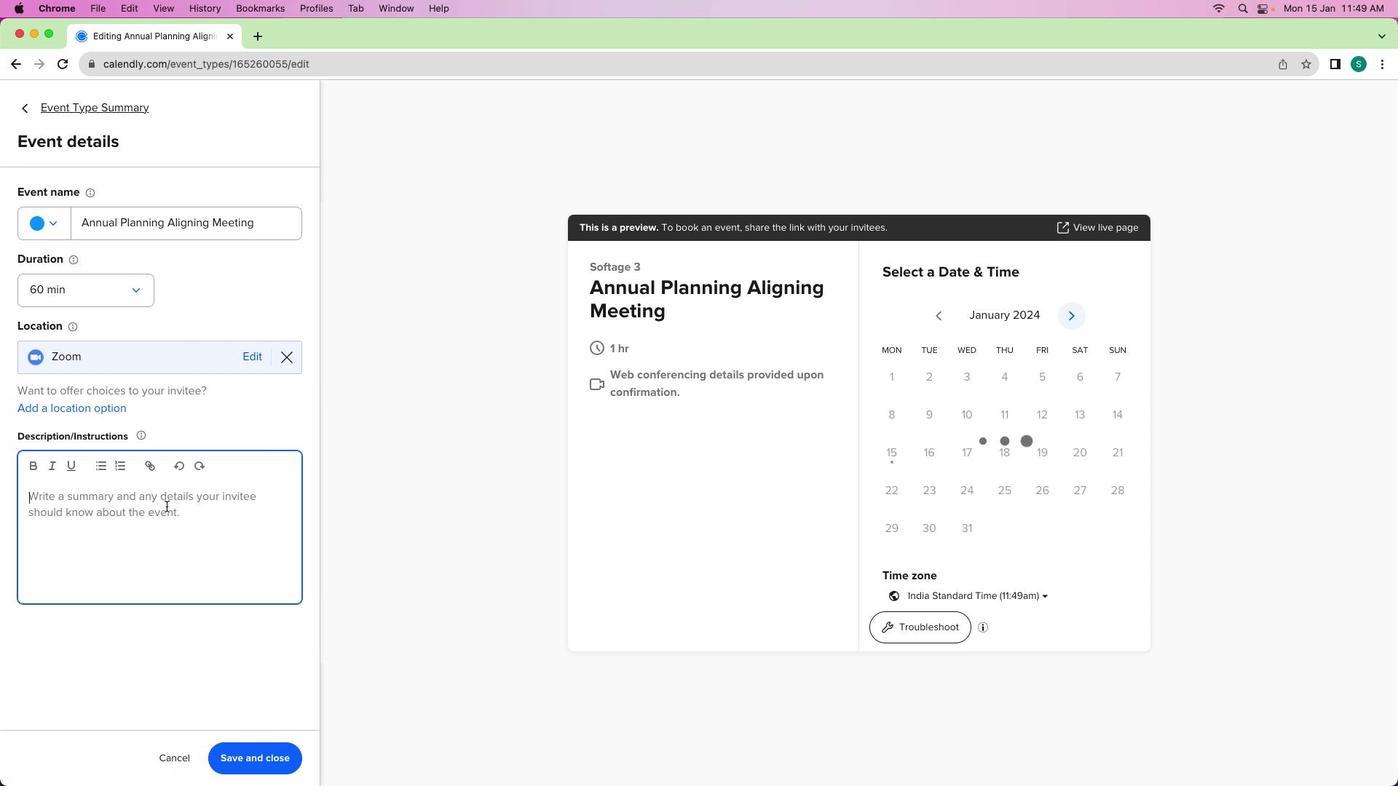 
Action: Mouse moved to (169, 509)
Screenshot: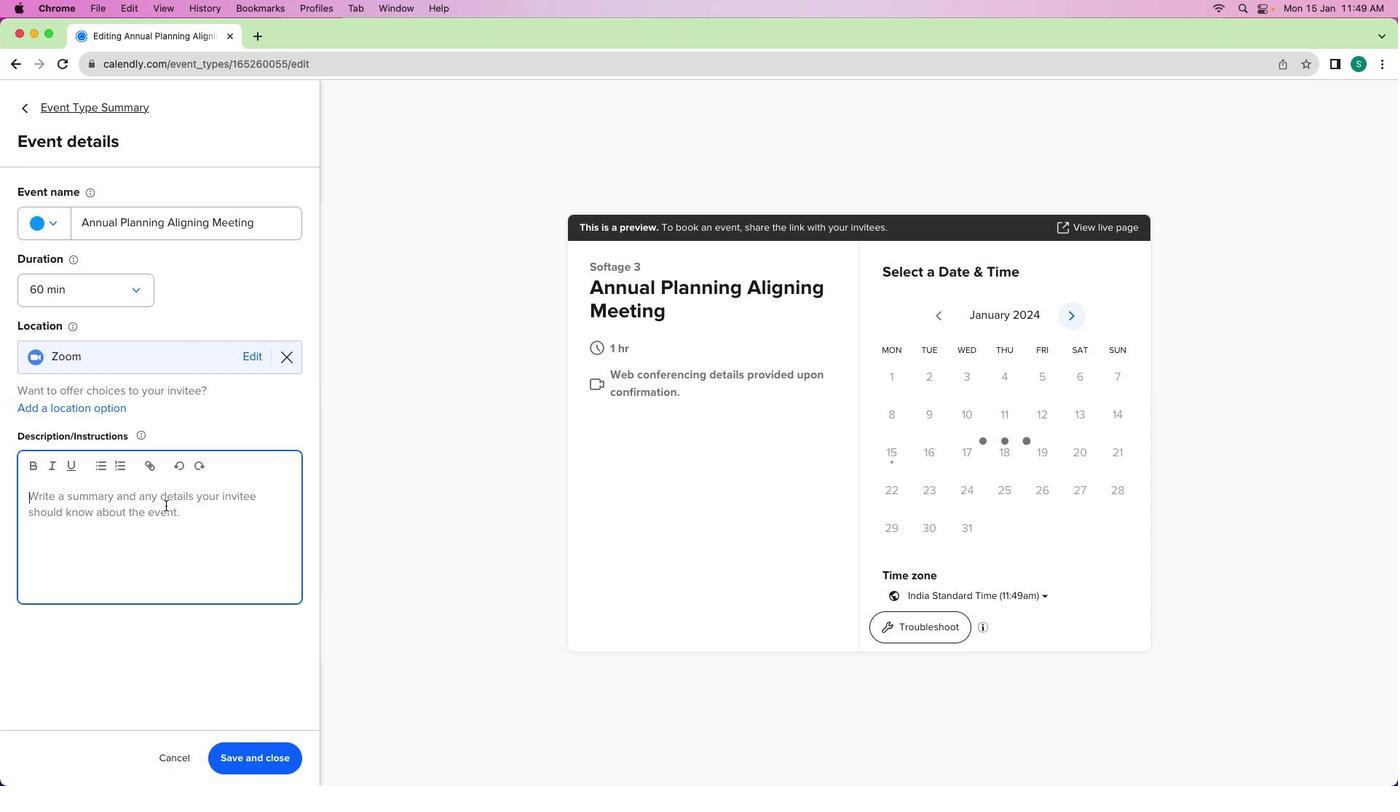 
Action: Key pressed Key.shift'H''e''l''l''o'Key.space't''e''a''m'','Key.enterKey.shift'T''o'Key.space'a''l''i''g''n'Key.space'f''o''r'Key.space't''h''e'Key.space'u''p''c''o''m''i''n''g'Key.space'y''e''a''r'','Key.spaceKey.shift'I'"'"'v''e'Key.space's''c''h''e''d''u''l''e''d'Key.space'6''0'Key.leftKey.leftKey.leftKey.space'a'Key.down'-''m''i''n''u''t''e'Key.space'a''n''n''u''a''l'Key.space'p''l''a''n''n''i''n''g'Key.space'm''e''e''t''i''n''g''.'Key.spaceKey.shift'l''e''t'"'"'s'Key.leftKey.leftKey.leftKey.leftKey.backspaceKey.shift'L'Key.downKey.space'd''i''s''c''u''s''s'Key.space'g''o''a''l''s'','Key.space'p''r''i''o''r''i''t''i''e''s'','Key.space'a''n''d'Key.space's''t''r''a''t''e''g''i''e''s'Key.space'f''p''r'Key.backspaceKey.backspace'o''r'Key.space'a'Key.space's''u''c''c''e''s''s''f''u''l''l'Key.backspaceKey.space'y''e''a''r'Key.space'a''h''e''a''d''.'Key.enterKey.shift'E''c'Key.backspace'x''c''i''t''e''d'Key.space't''o'Key.space'a''l''i''g''n'Key.space'o''u''r'Key.space'e''f''f''o''r''t''s'Key.space'f''r'Key.backspace'o''r''a'Key.backspaceKey.space'a'Key.space's''u''c''c''e''s''s''f''u''l'Key.space'y''e''a''r'Key.shift_r'!'Key.enterKey.shift'B''e''s''t'Key.space'r''e''g''a''r''d''s'','Key.enterKey.shift'S''o''a''f''t'Key.backspaceKey.backspaceKey.backspace'd''t'Key.shift'A'Key.backspaceKey.backspaceKey.backspace'f''t'Key.shift'A''G''e'Key.backspaceKey.backspace'g''e'
Screenshot: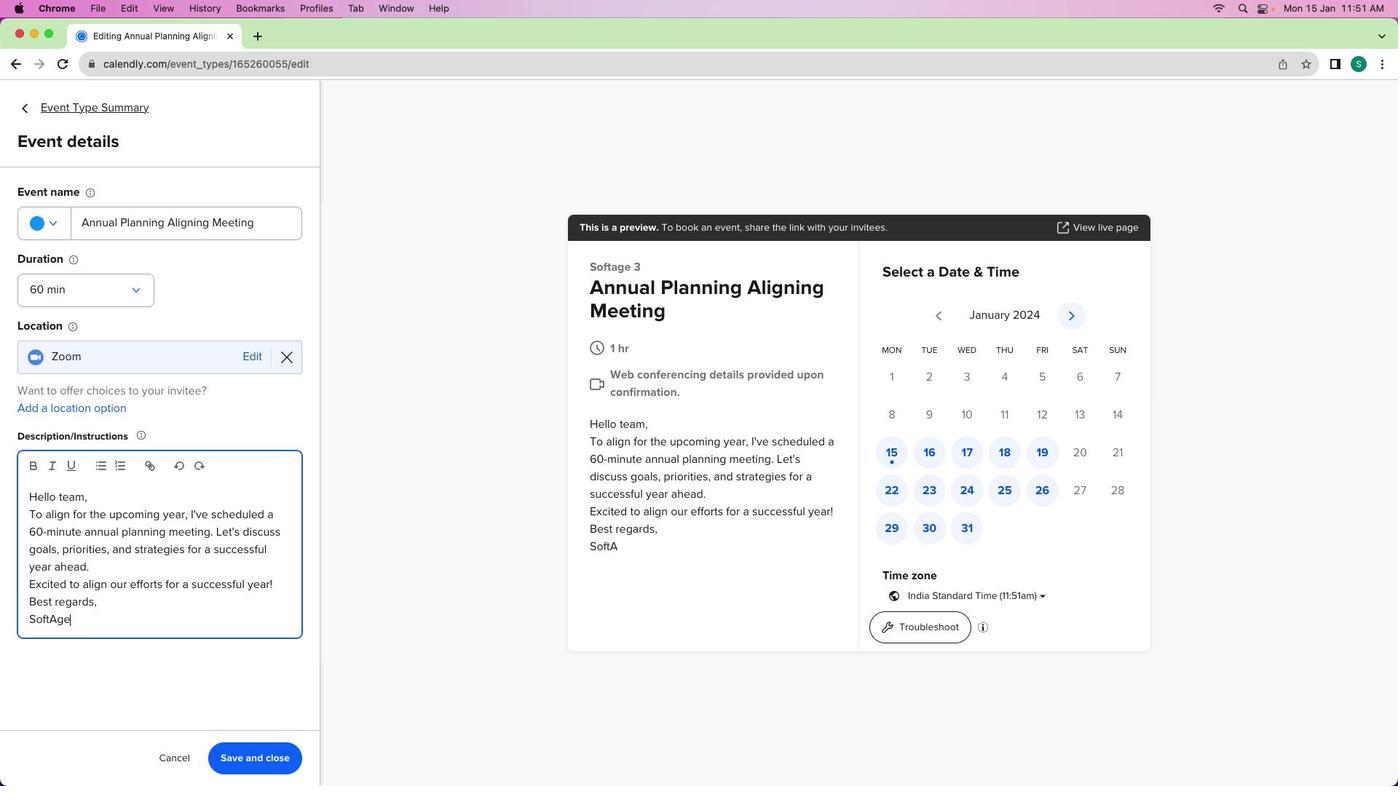 
Action: Mouse moved to (275, 757)
Screenshot: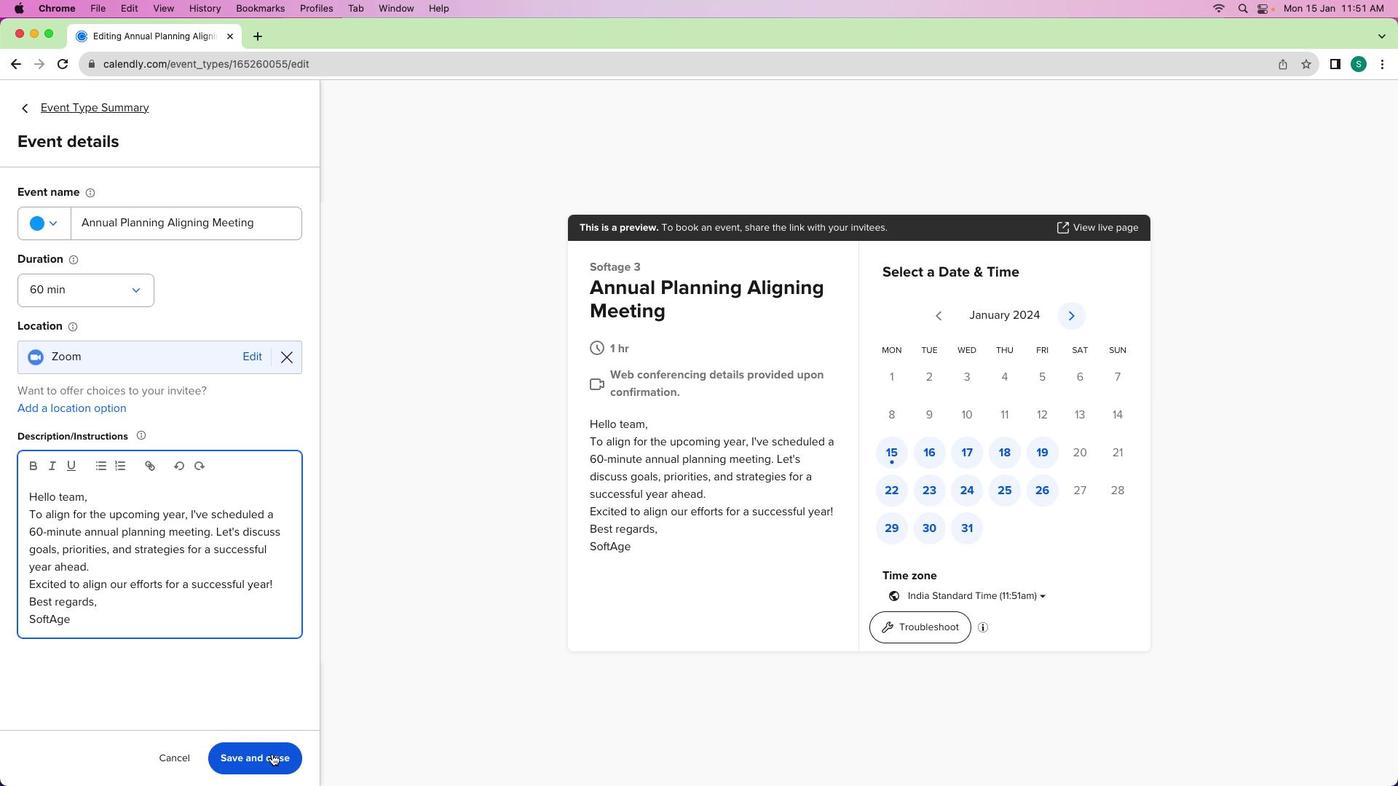 
Action: Mouse pressed left at (275, 757)
Screenshot: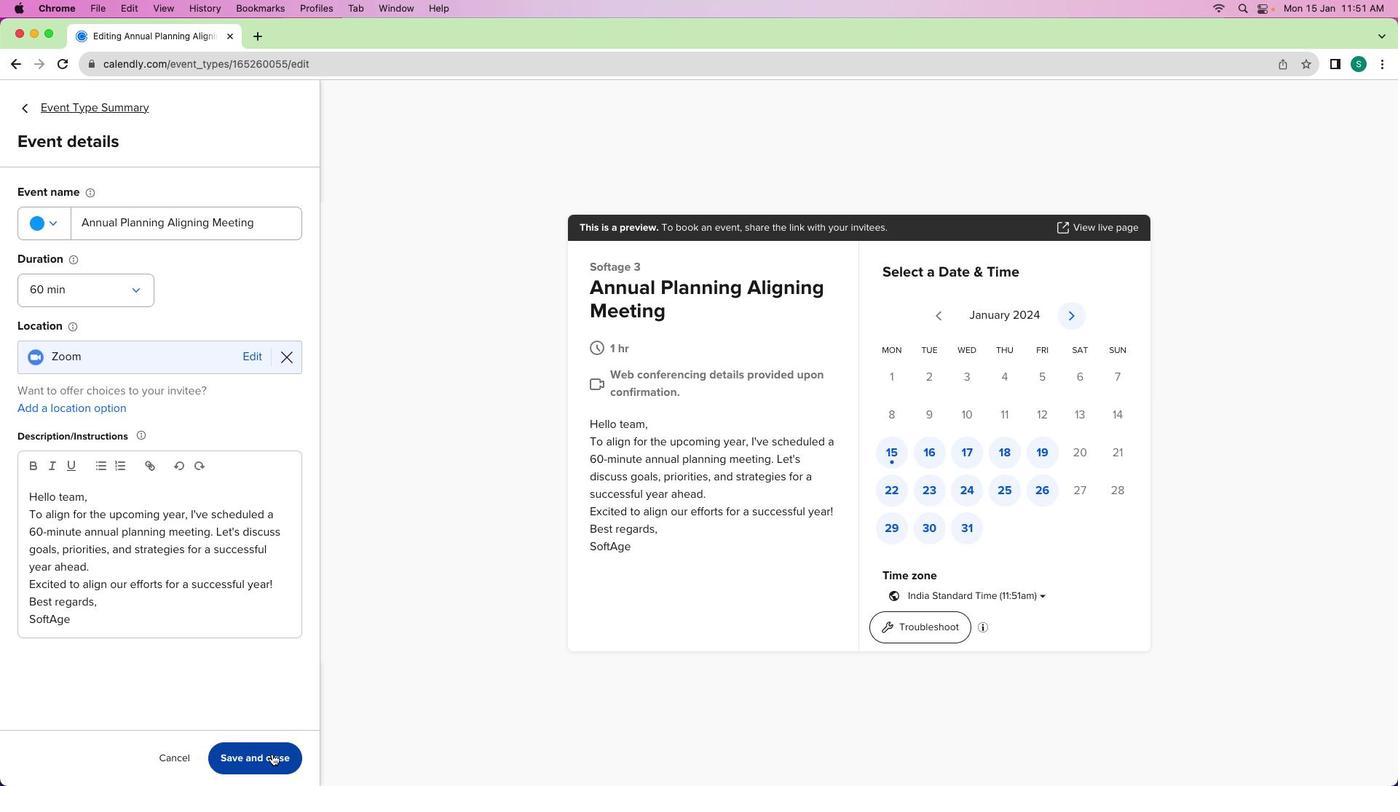 
Action: Mouse moved to (65, 113)
Screenshot: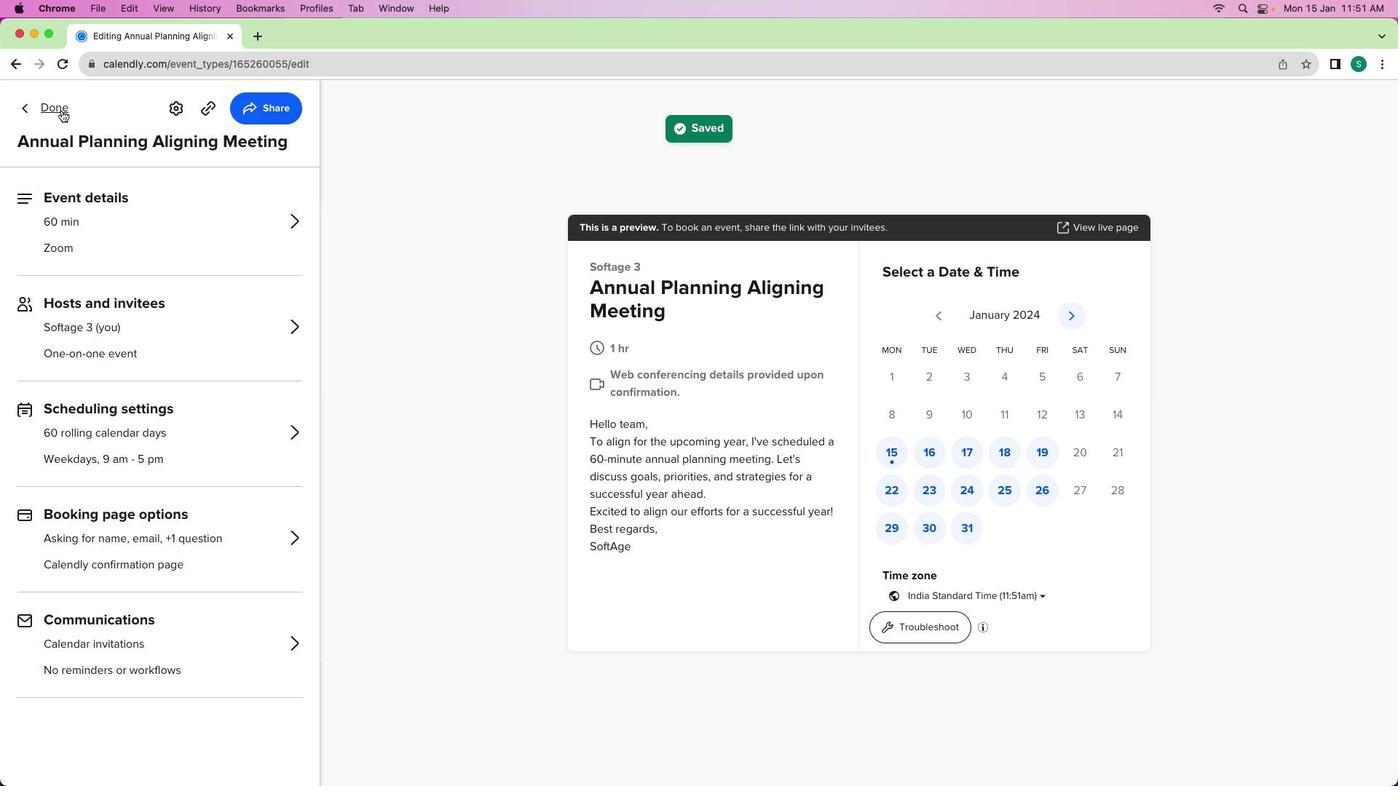 
Action: Mouse pressed left at (65, 113)
Screenshot: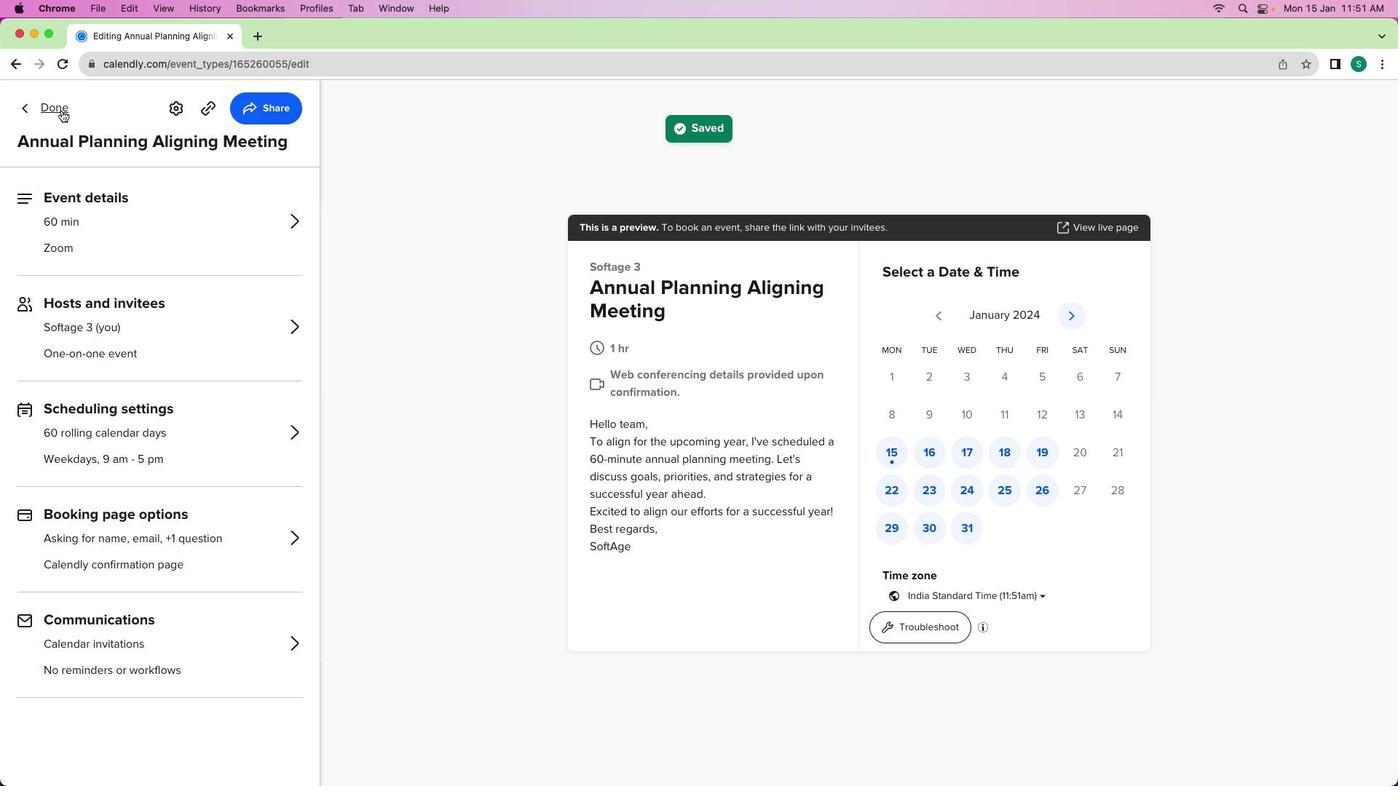 
Action: Mouse moved to (518, 413)
Screenshot: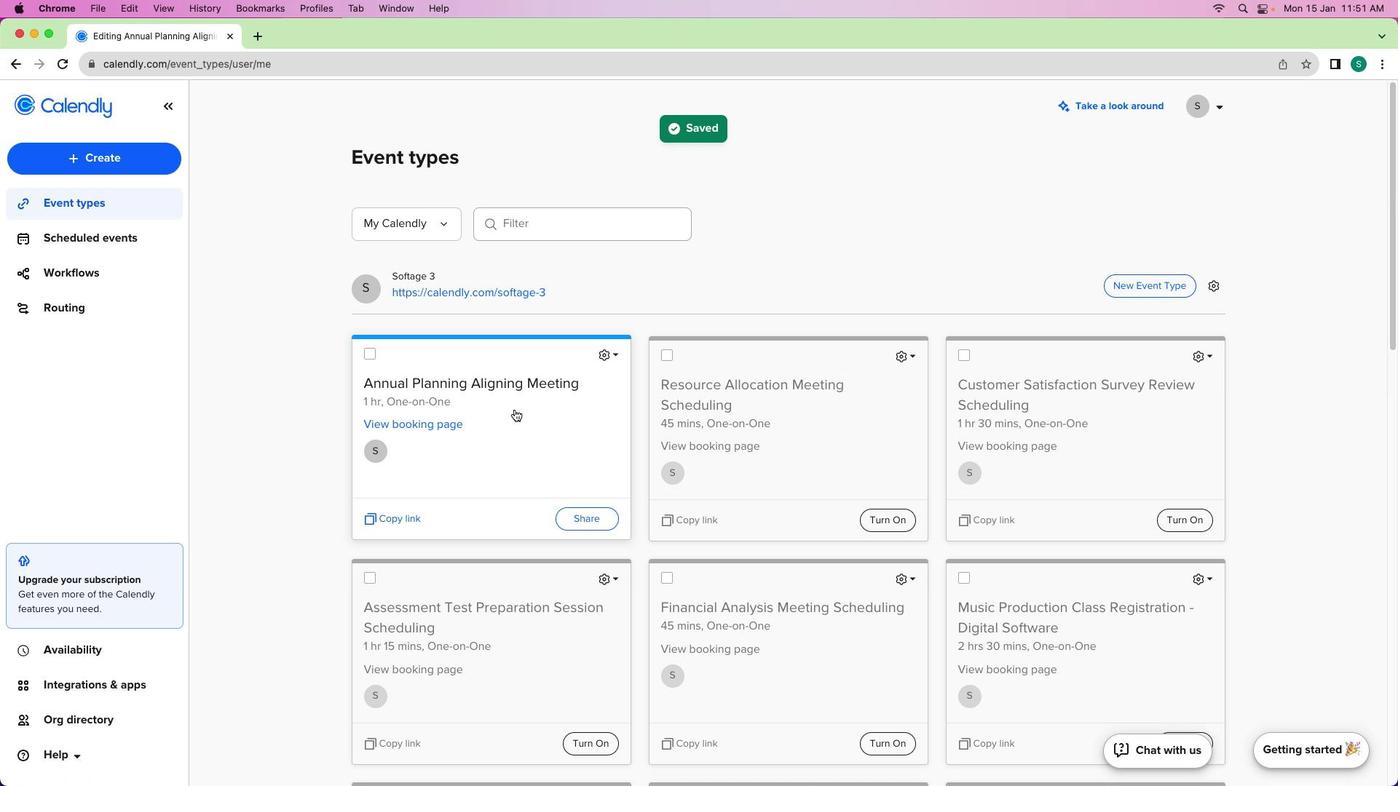 
